 Task: Open Card Brand Reputation Monitoring in Board Vendor Management to Workspace Experiential Marketing and add a team member Softage.1@softage.net, a label Purple, a checklist Cafe Launch, an attachment from your google drive, a color Purple and finally, add a card description 'Plan and execute company team-building conference' and a comment 'Given the potential impact of this task on our company strategic goals, let us ensure that we approach it with a long-term perspective.'. Add a start date 'Jan 01, 1900' with a due date 'Jan 08, 1900'
Action: Mouse moved to (83, 370)
Screenshot: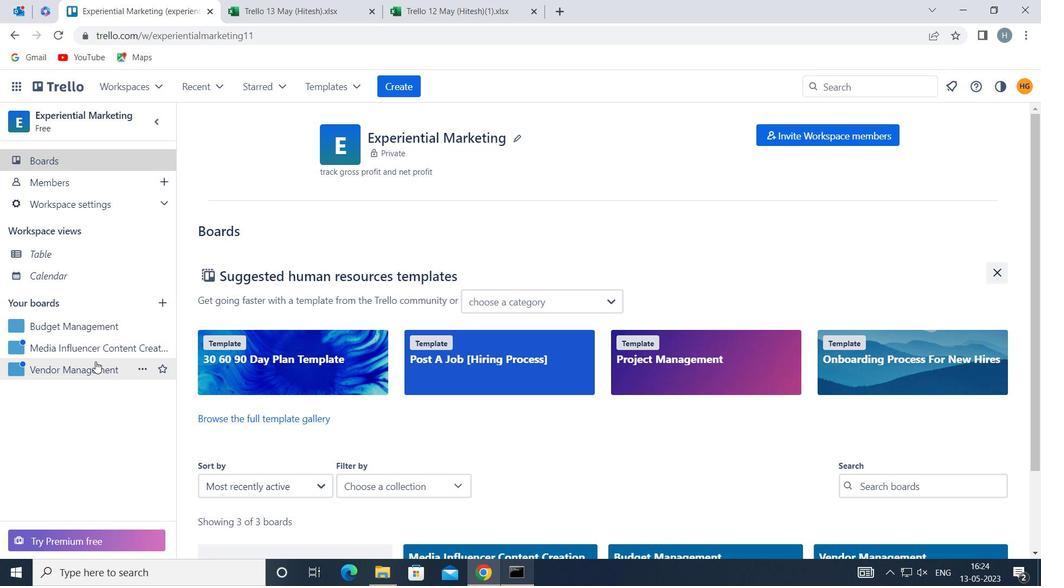 
Action: Mouse pressed left at (83, 370)
Screenshot: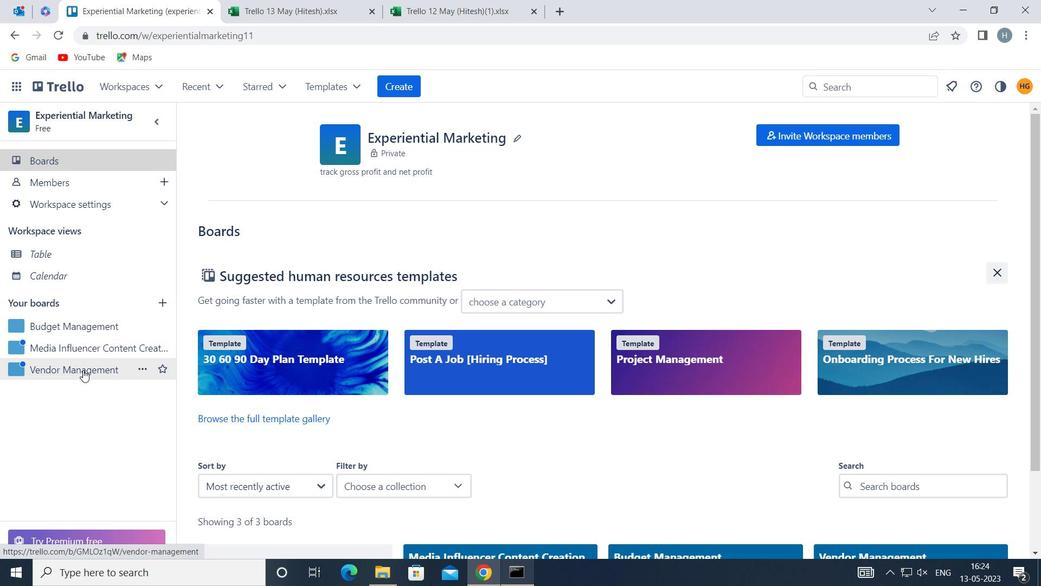 
Action: Mouse moved to (307, 196)
Screenshot: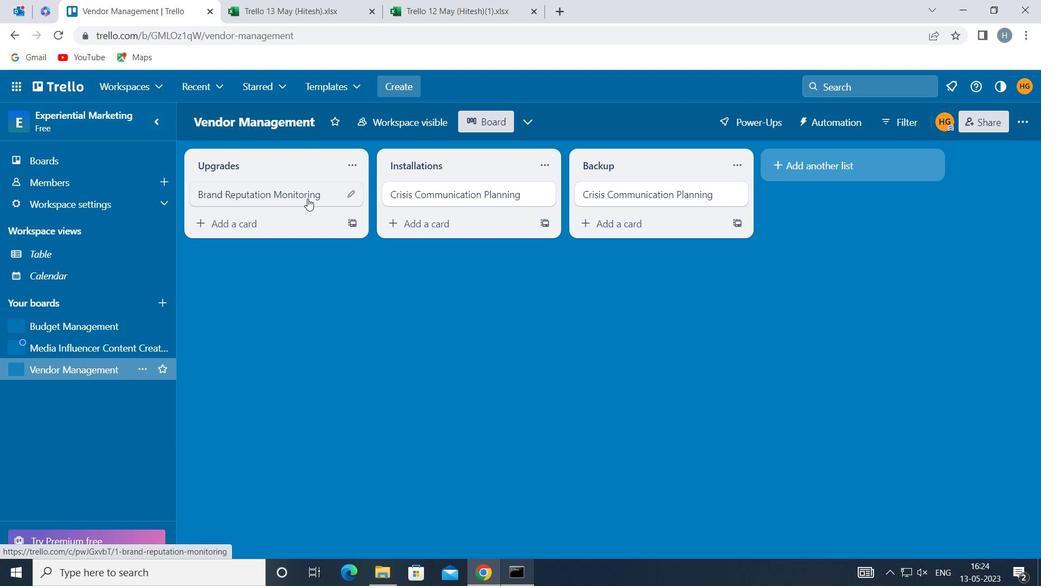 
Action: Mouse pressed left at (307, 196)
Screenshot: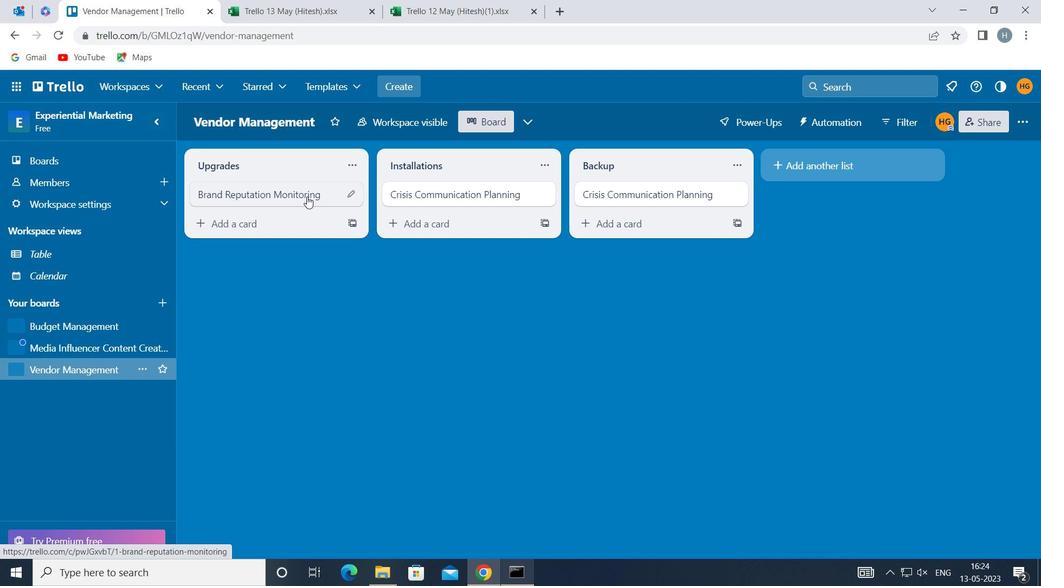 
Action: Mouse moved to (698, 192)
Screenshot: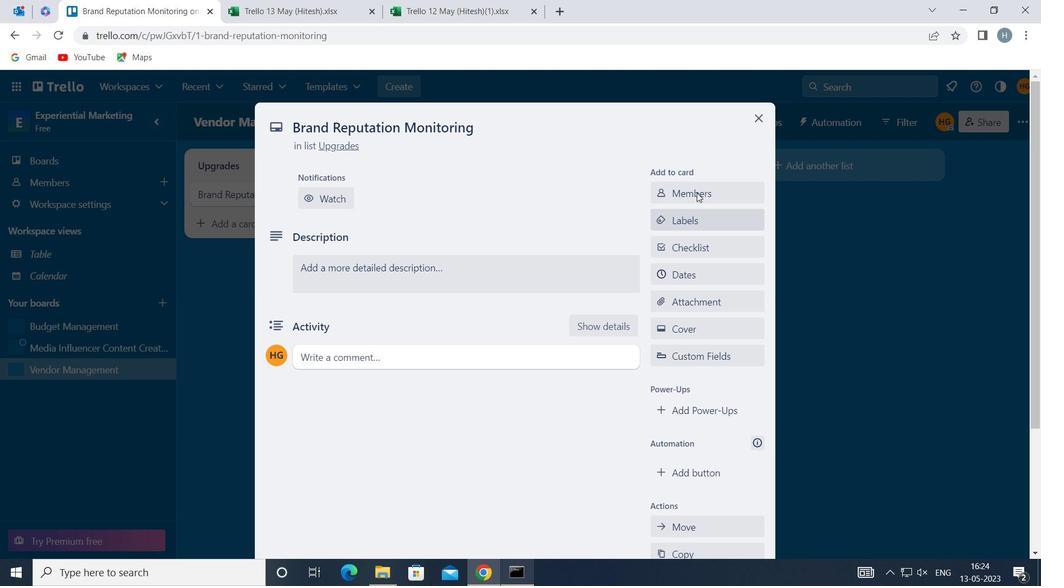 
Action: Mouse pressed left at (698, 192)
Screenshot: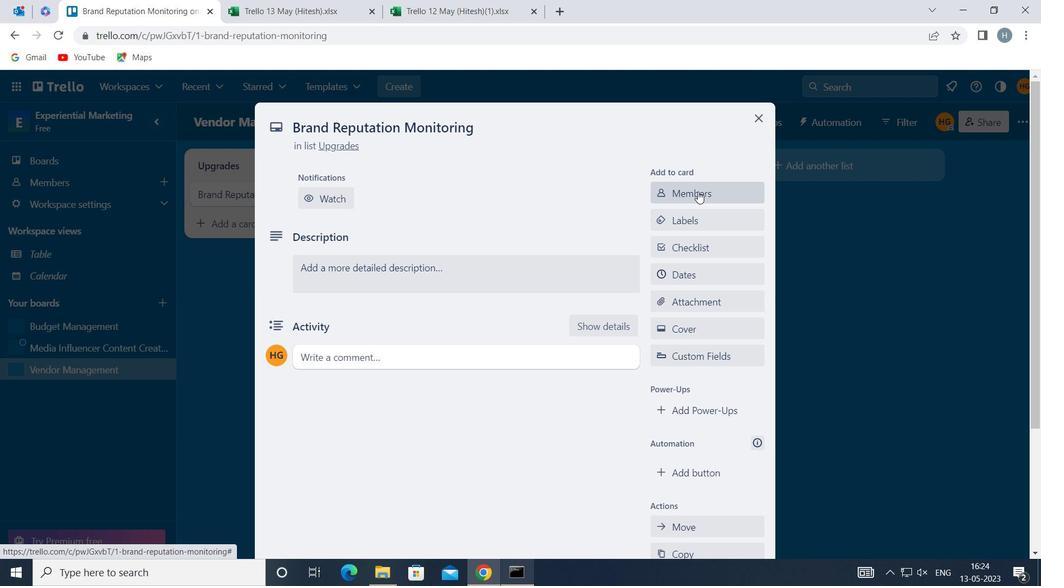 
Action: Key pressed softage
Screenshot: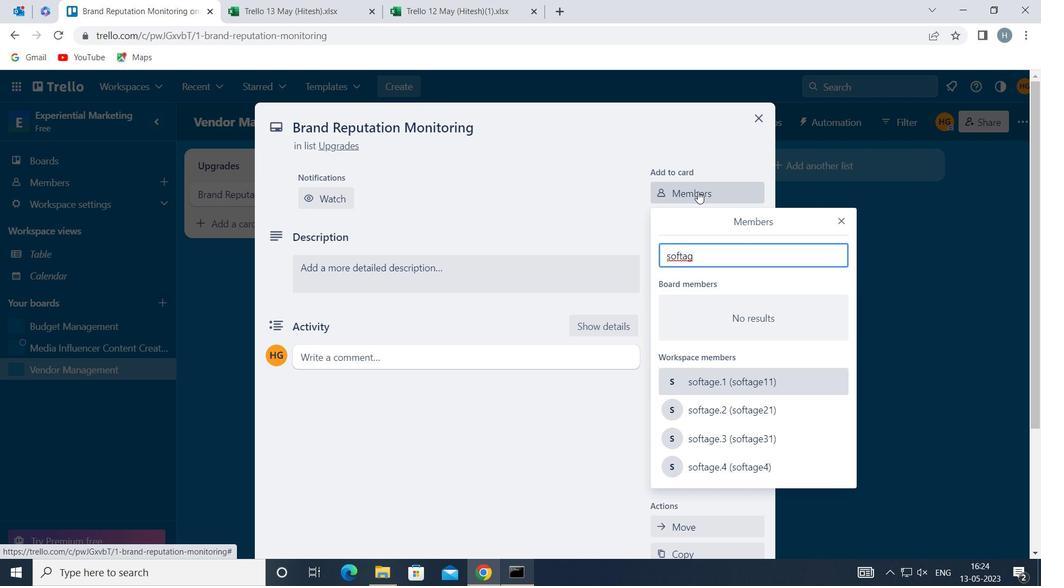 
Action: Mouse moved to (749, 372)
Screenshot: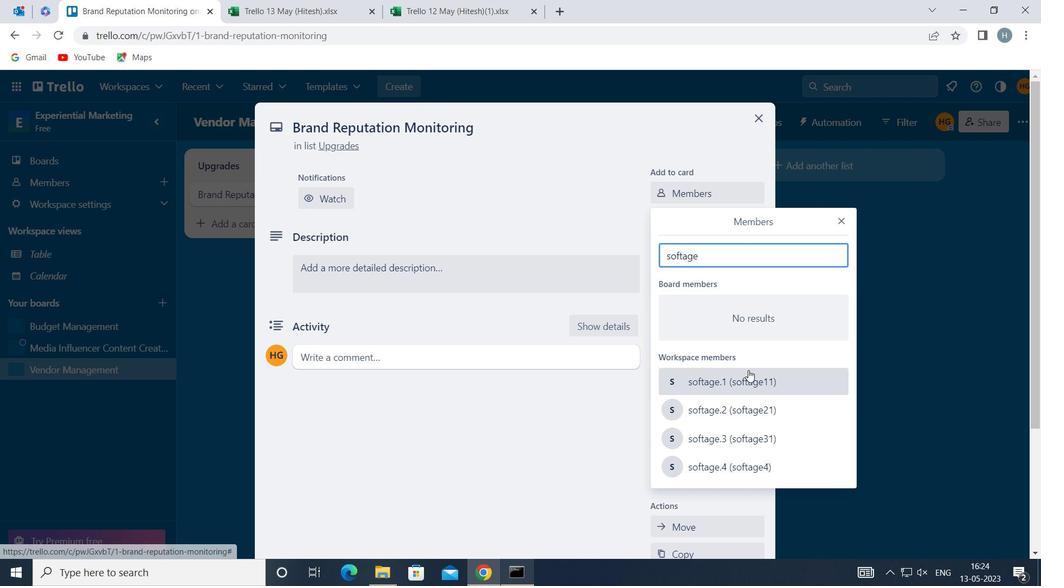 
Action: Mouse pressed left at (749, 372)
Screenshot: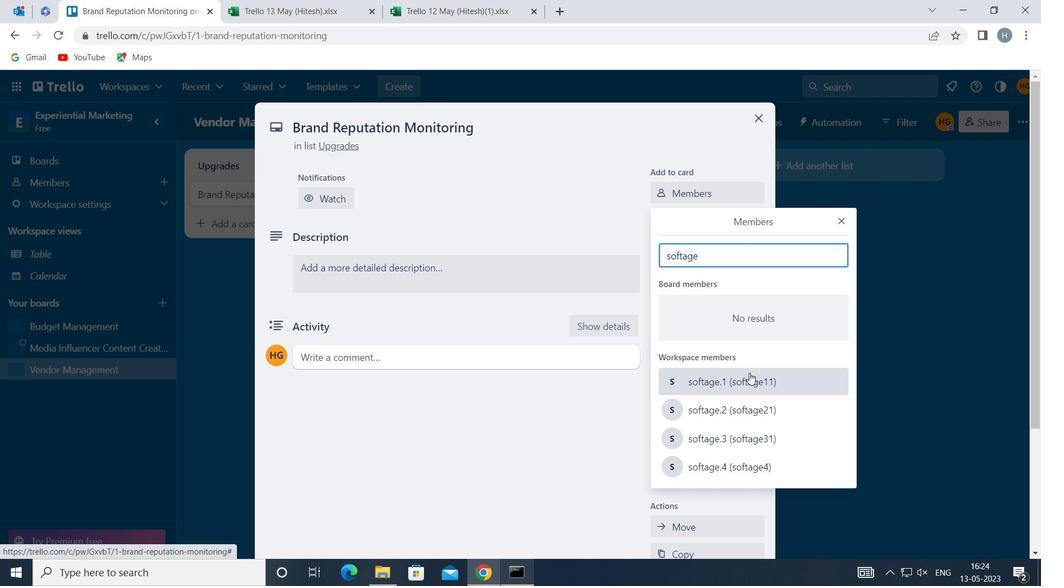 
Action: Mouse moved to (842, 214)
Screenshot: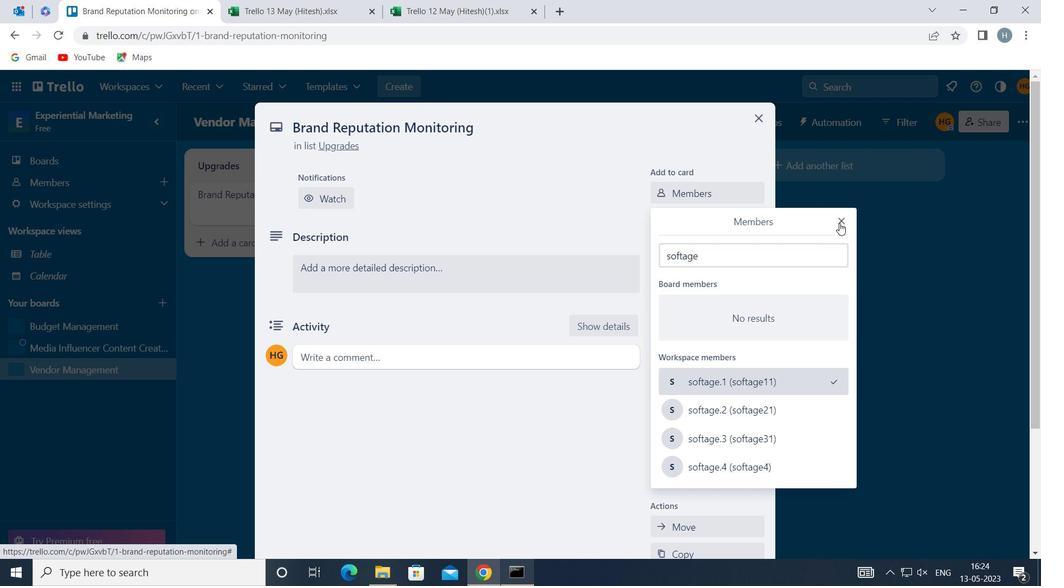 
Action: Mouse pressed left at (842, 214)
Screenshot: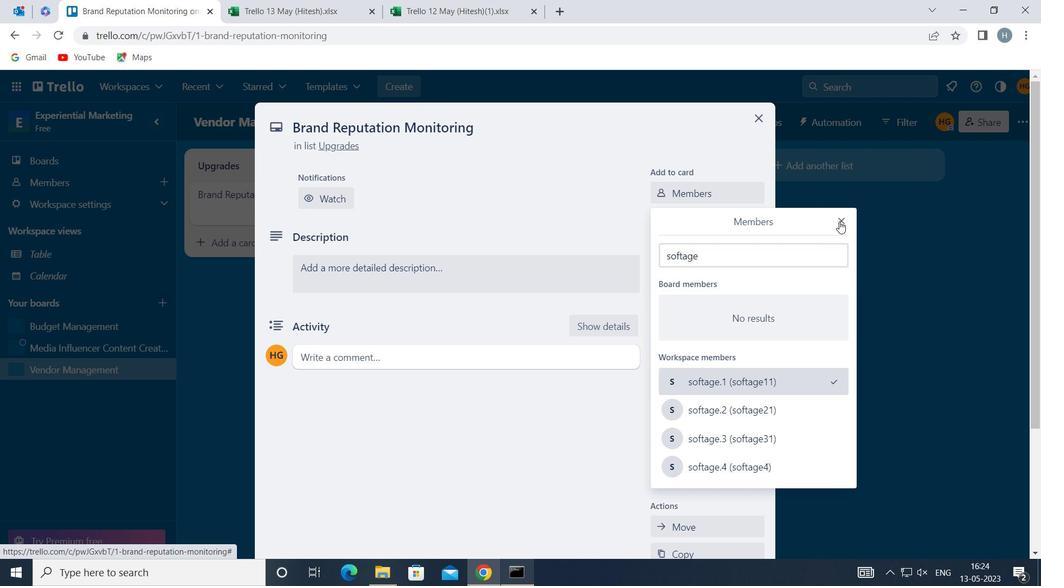 
Action: Mouse moved to (709, 264)
Screenshot: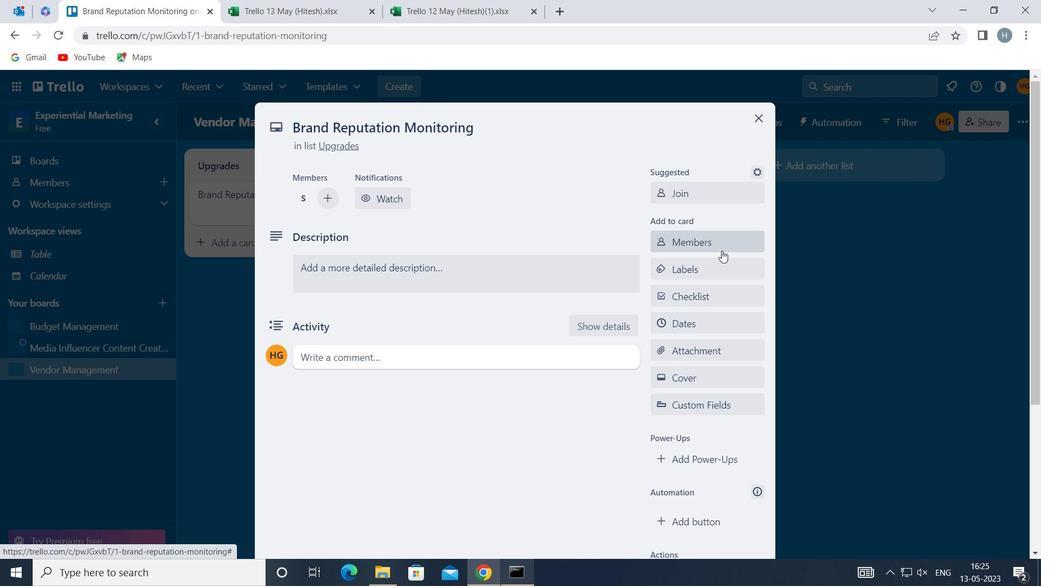 
Action: Mouse pressed left at (709, 264)
Screenshot: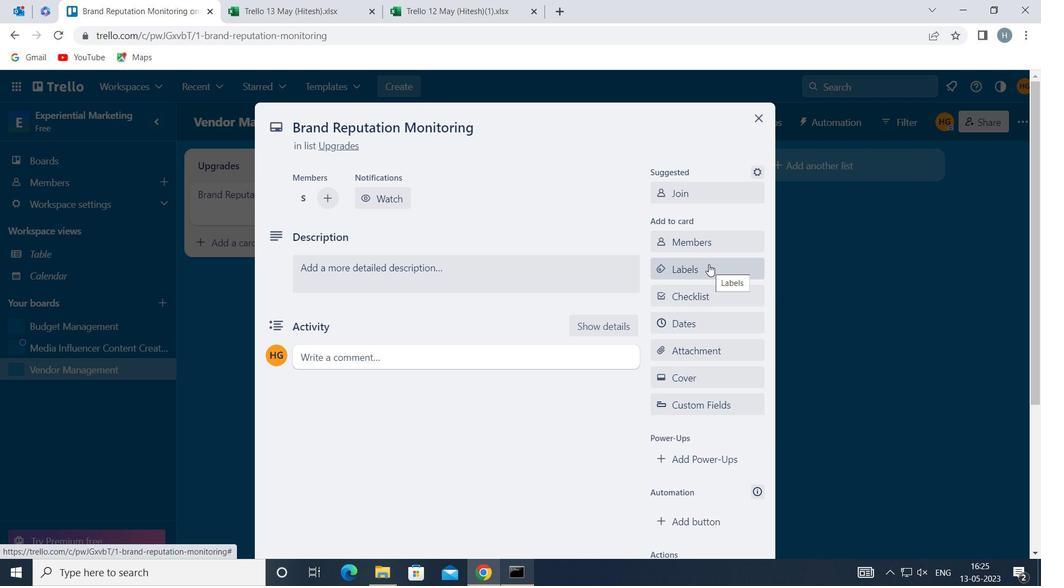 
Action: Mouse moved to (723, 295)
Screenshot: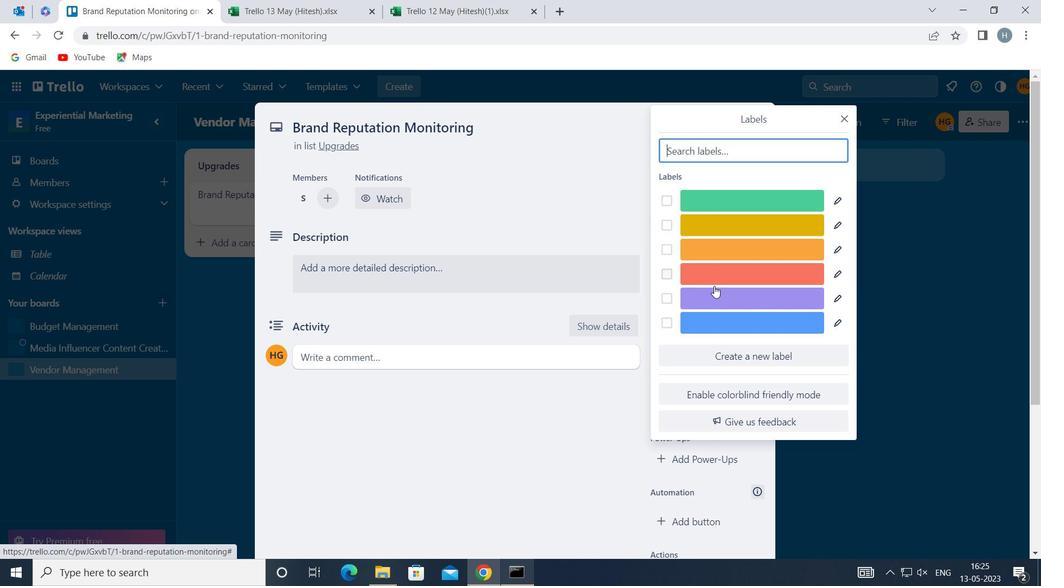 
Action: Mouse pressed left at (723, 295)
Screenshot: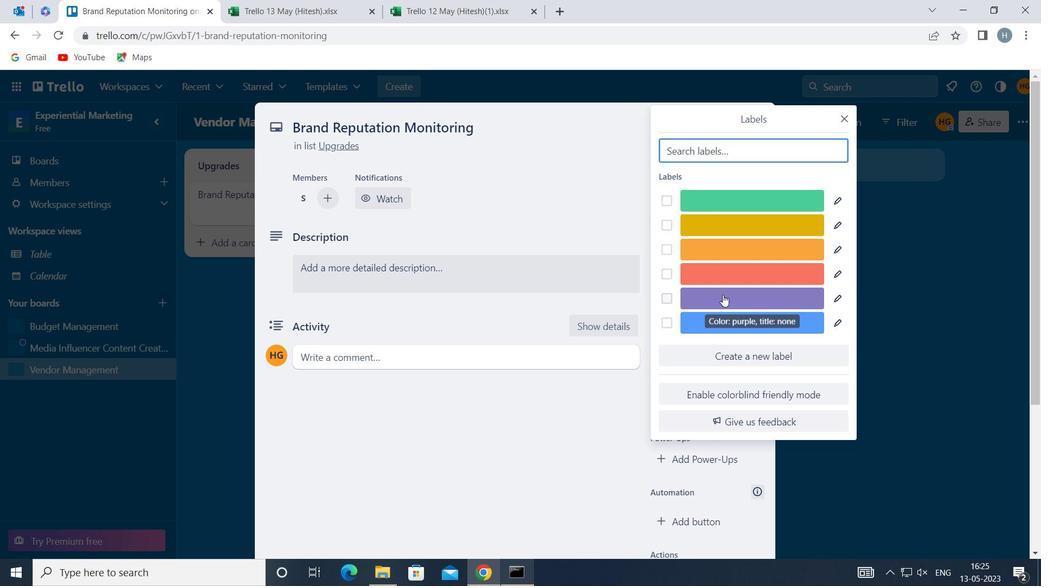 
Action: Mouse moved to (842, 117)
Screenshot: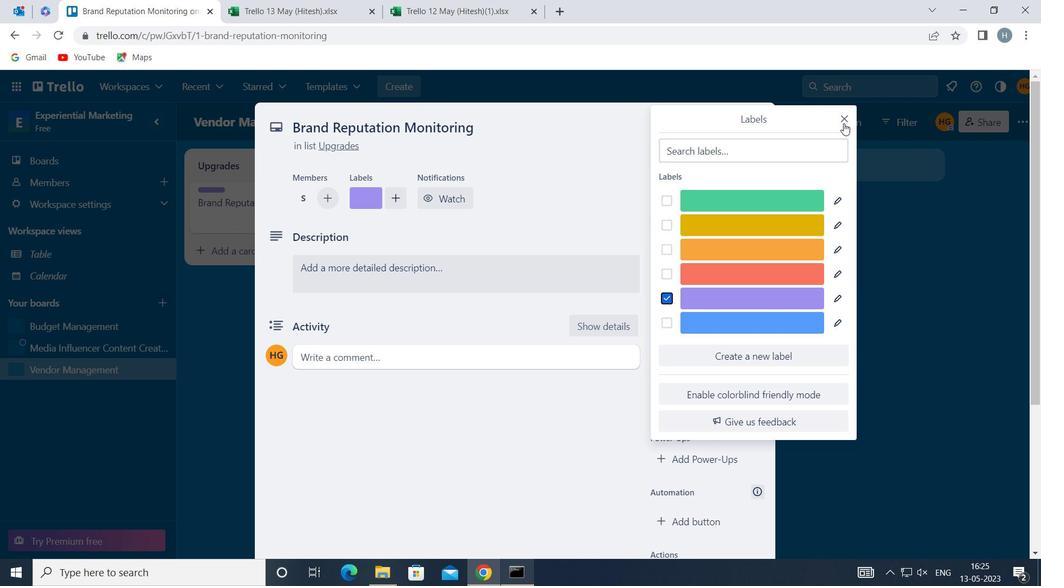 
Action: Mouse pressed left at (842, 117)
Screenshot: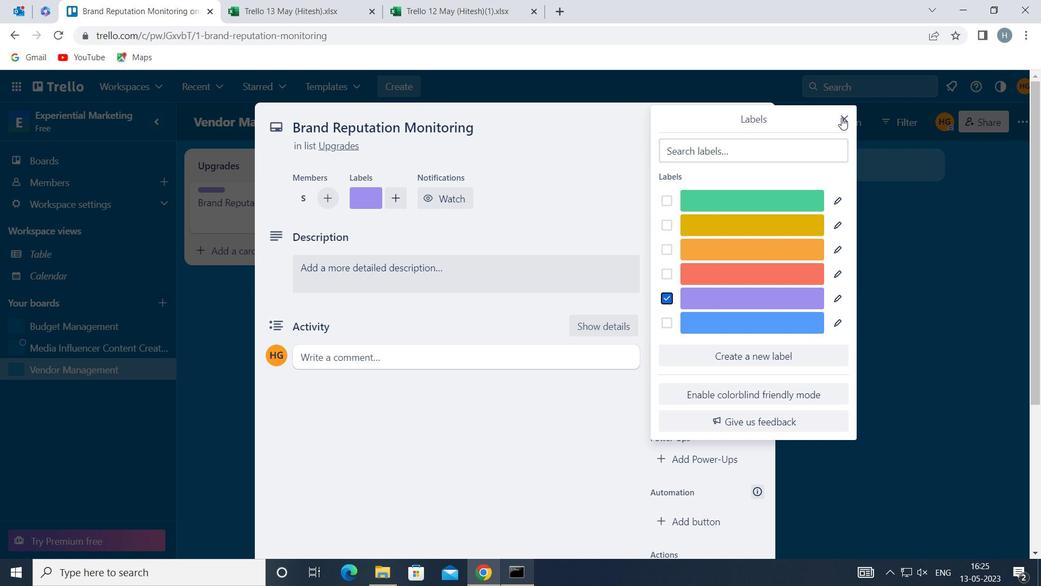 
Action: Mouse moved to (710, 293)
Screenshot: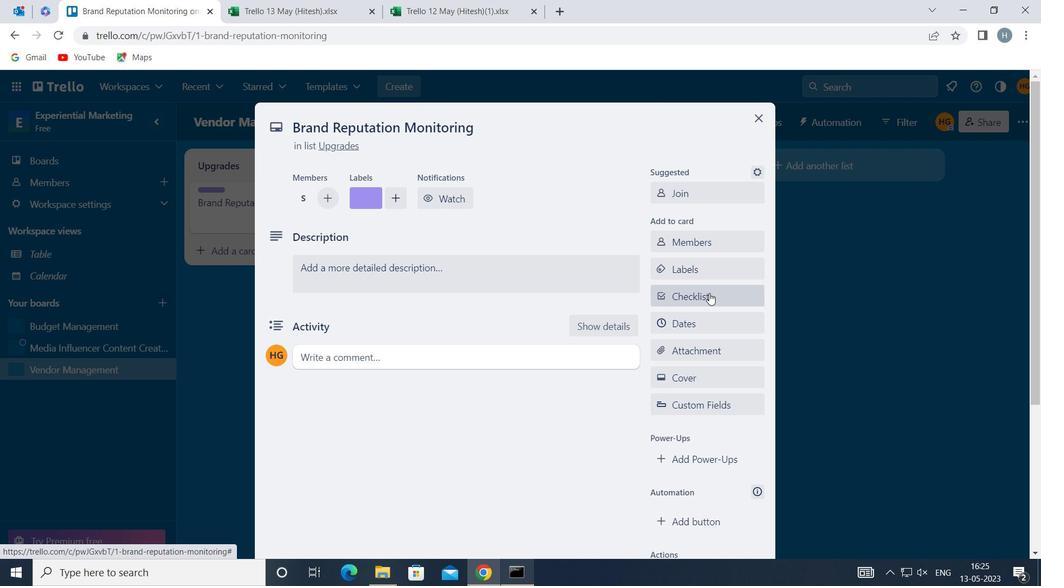 
Action: Mouse pressed left at (710, 293)
Screenshot: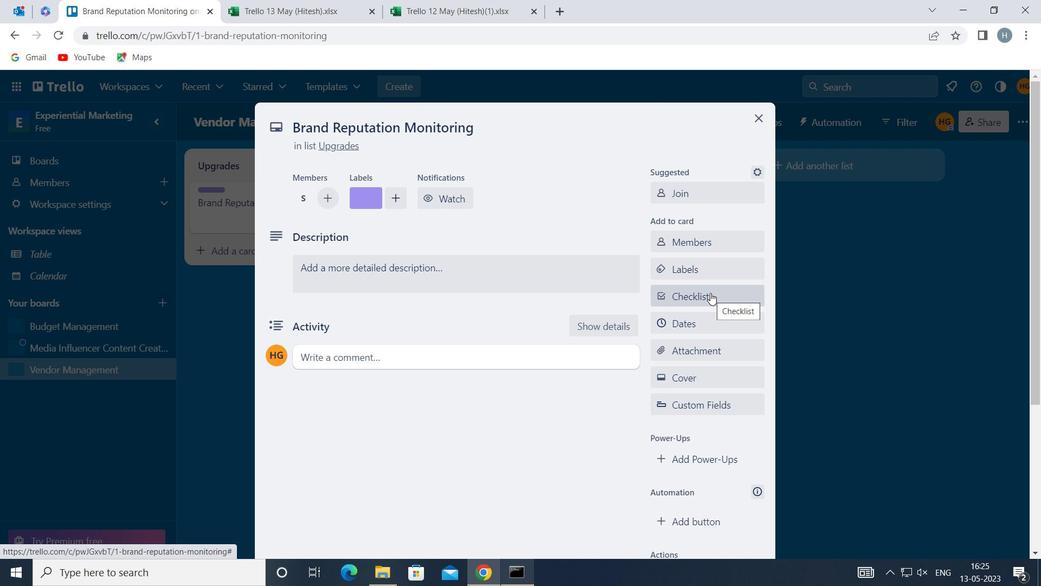
Action: Mouse moved to (710, 293)
Screenshot: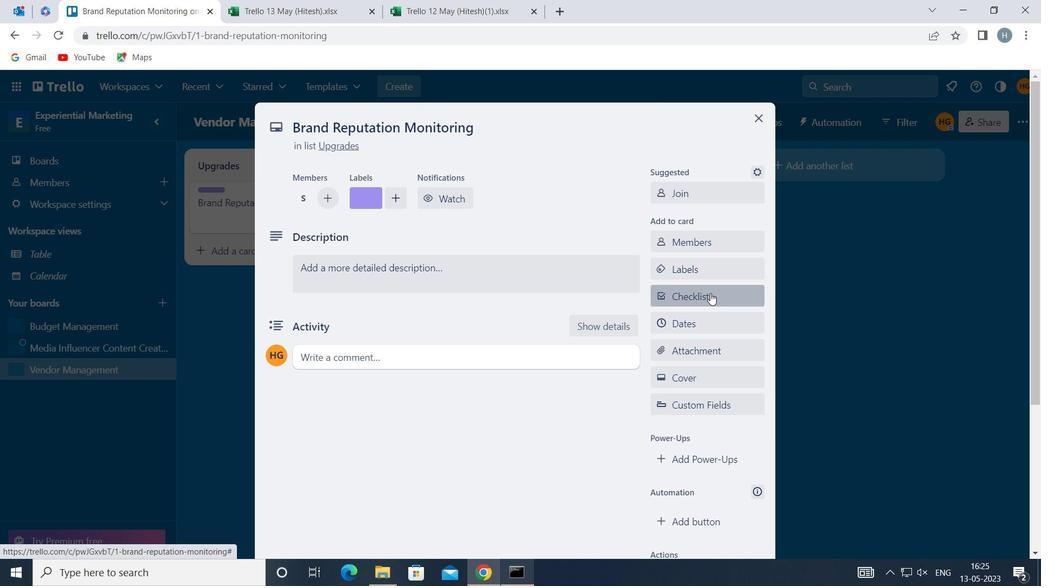 
Action: Key pressed <Key.shift>CAFE<Key.space><Key.shift>LAUNCH
Screenshot: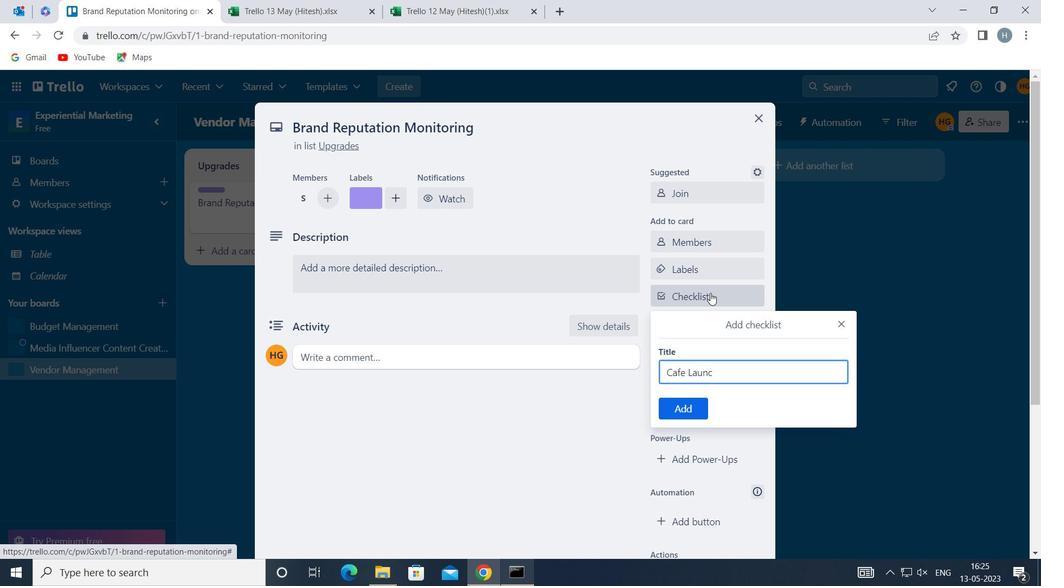 
Action: Mouse moved to (698, 404)
Screenshot: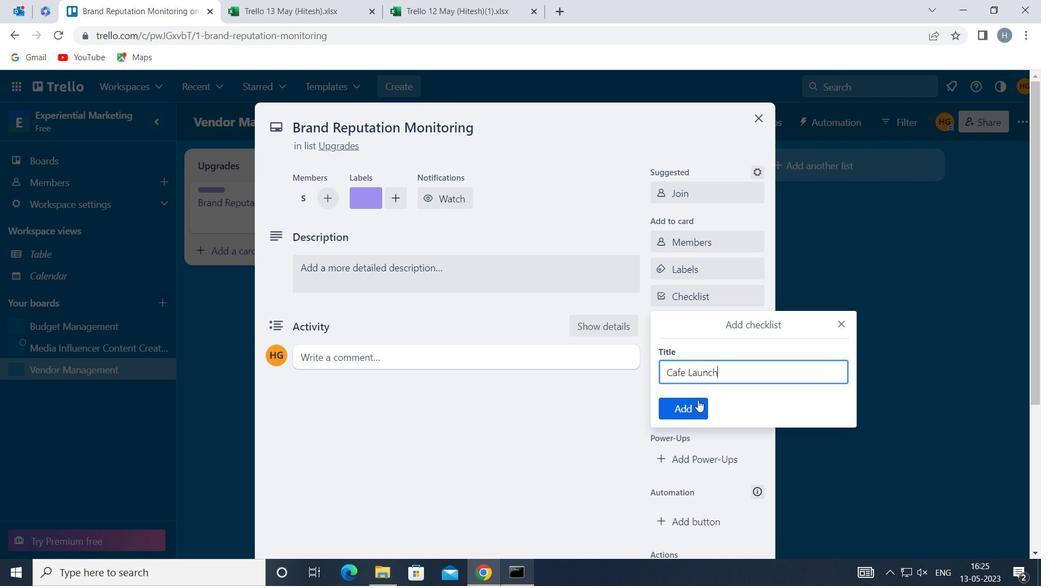 
Action: Mouse pressed left at (698, 404)
Screenshot: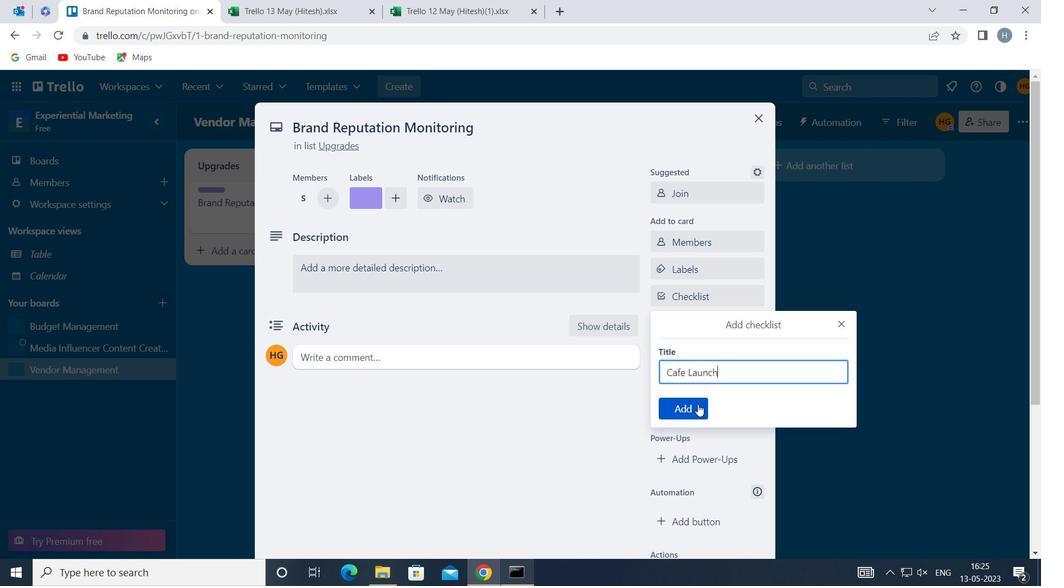 
Action: Mouse moved to (718, 343)
Screenshot: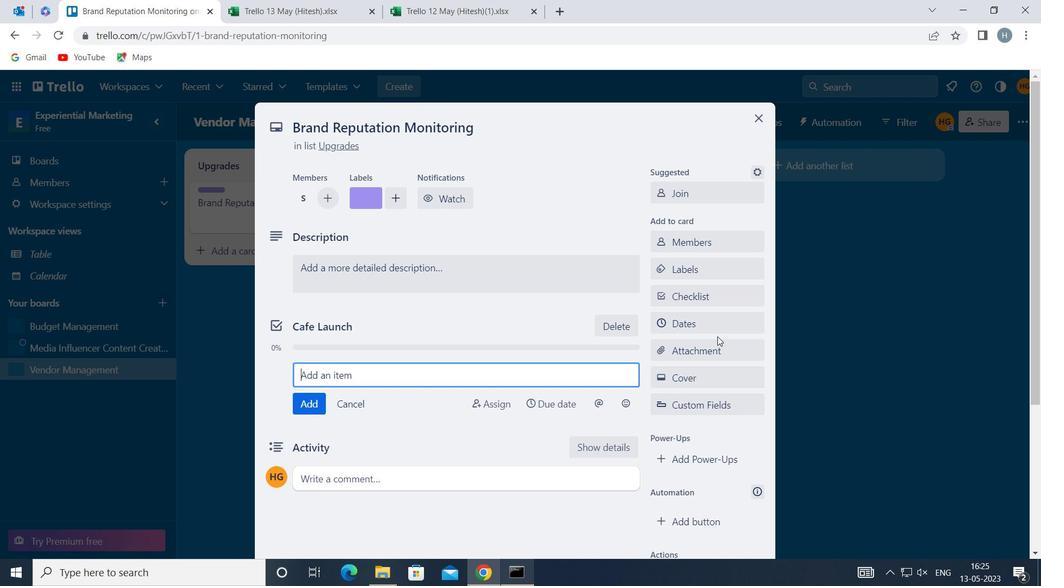 
Action: Mouse pressed left at (718, 343)
Screenshot: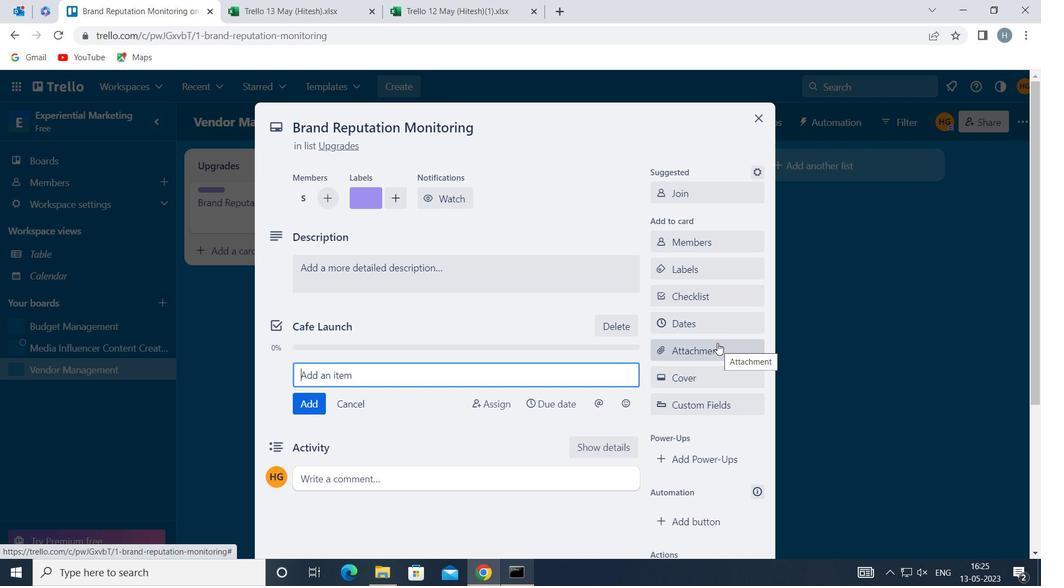 
Action: Mouse moved to (721, 190)
Screenshot: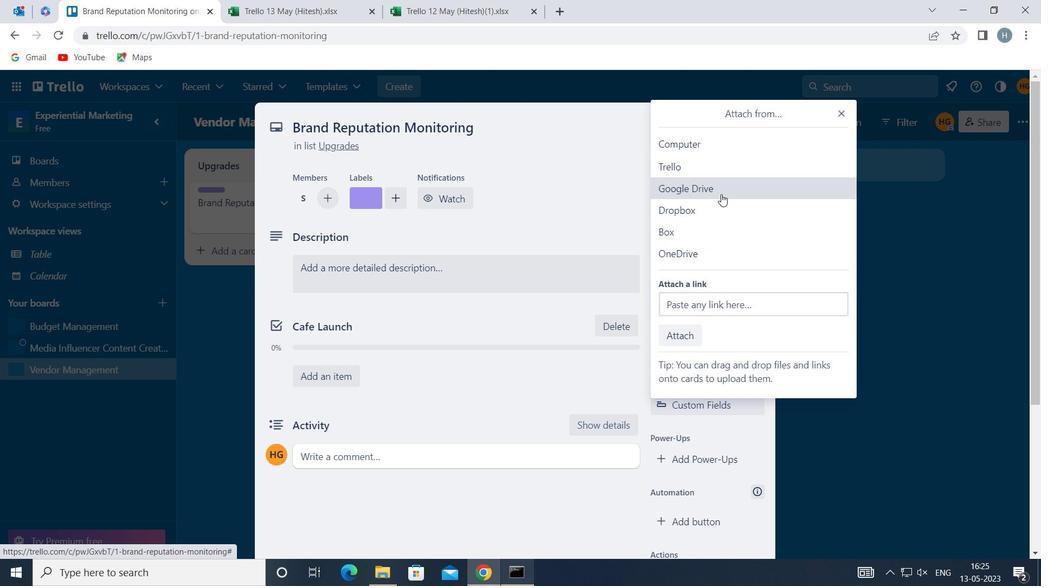 
Action: Mouse pressed left at (721, 190)
Screenshot: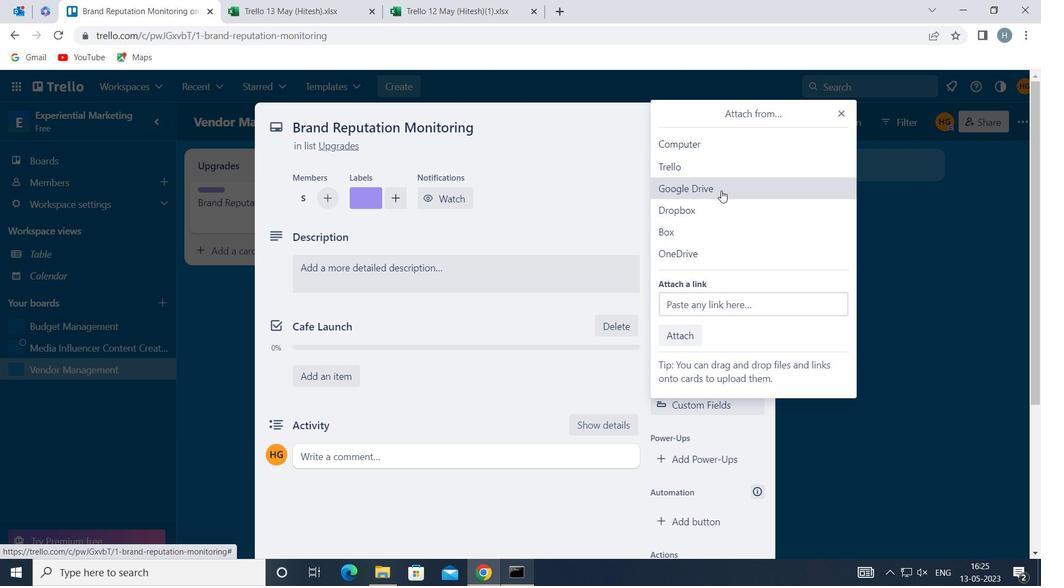 
Action: Mouse moved to (289, 307)
Screenshot: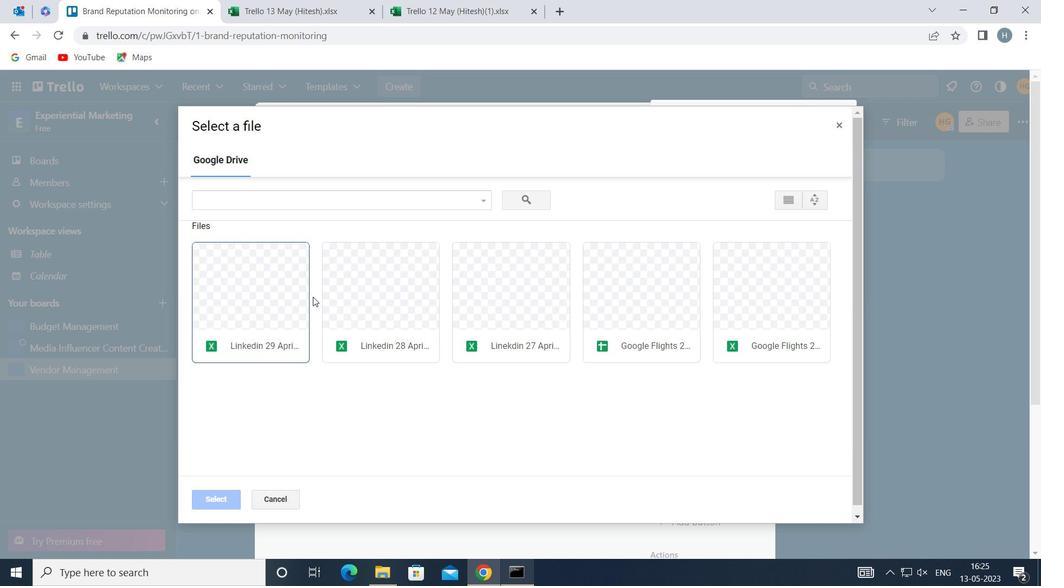 
Action: Mouse pressed left at (289, 307)
Screenshot: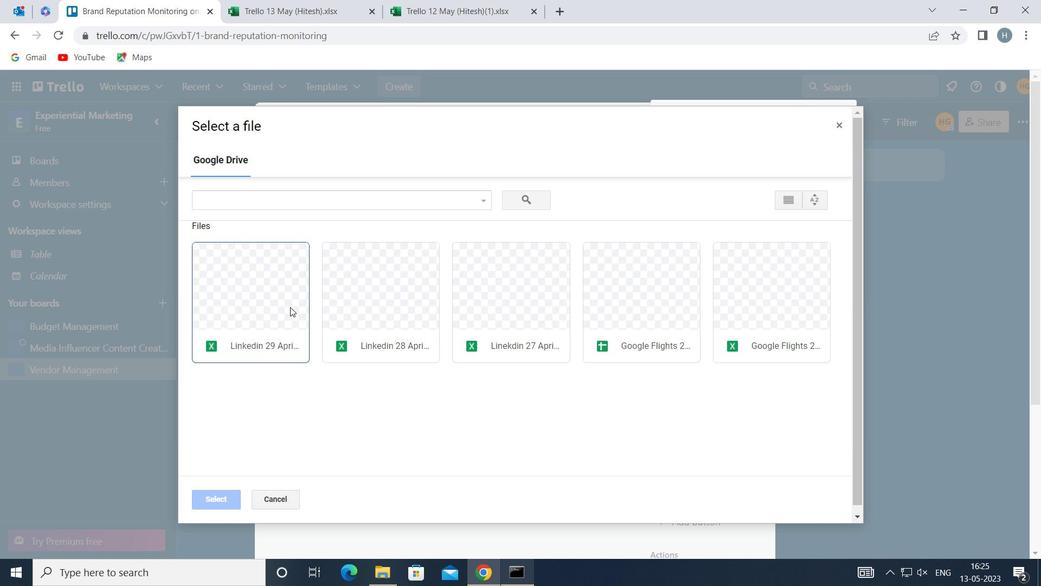 
Action: Mouse moved to (219, 494)
Screenshot: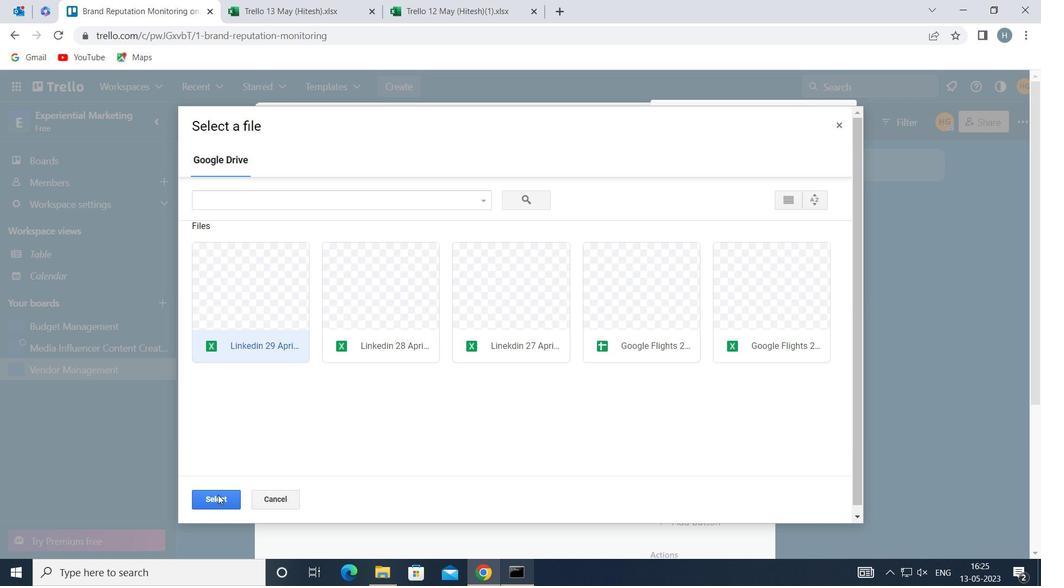 
Action: Mouse pressed left at (219, 494)
Screenshot: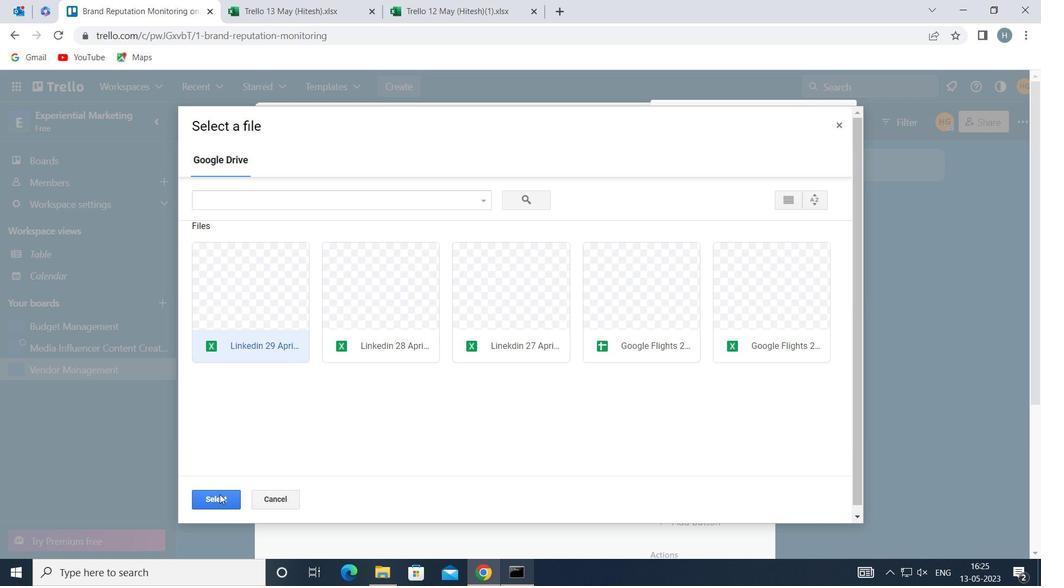 
Action: Mouse moved to (725, 376)
Screenshot: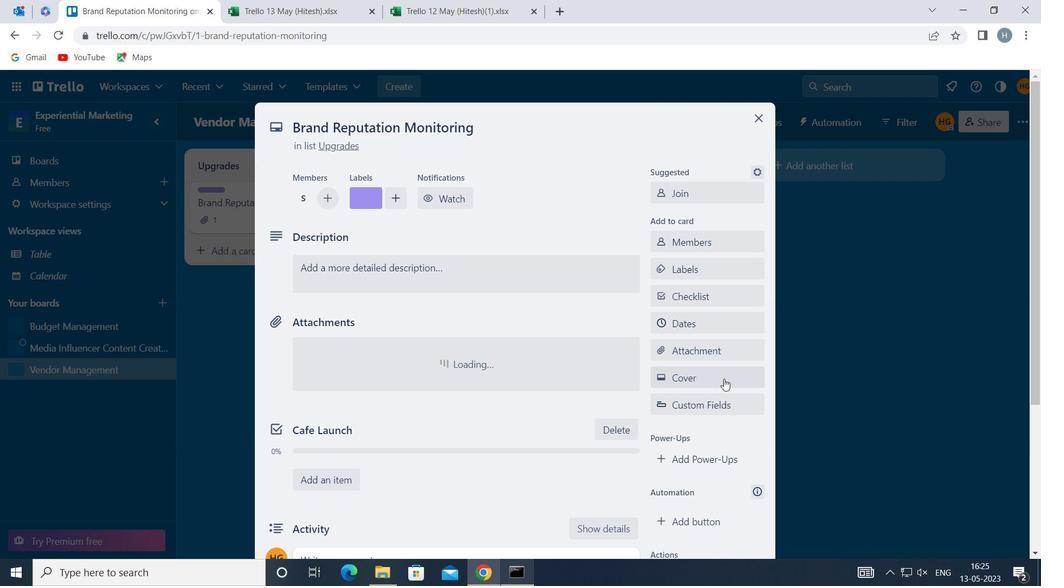 
Action: Mouse pressed left at (725, 376)
Screenshot: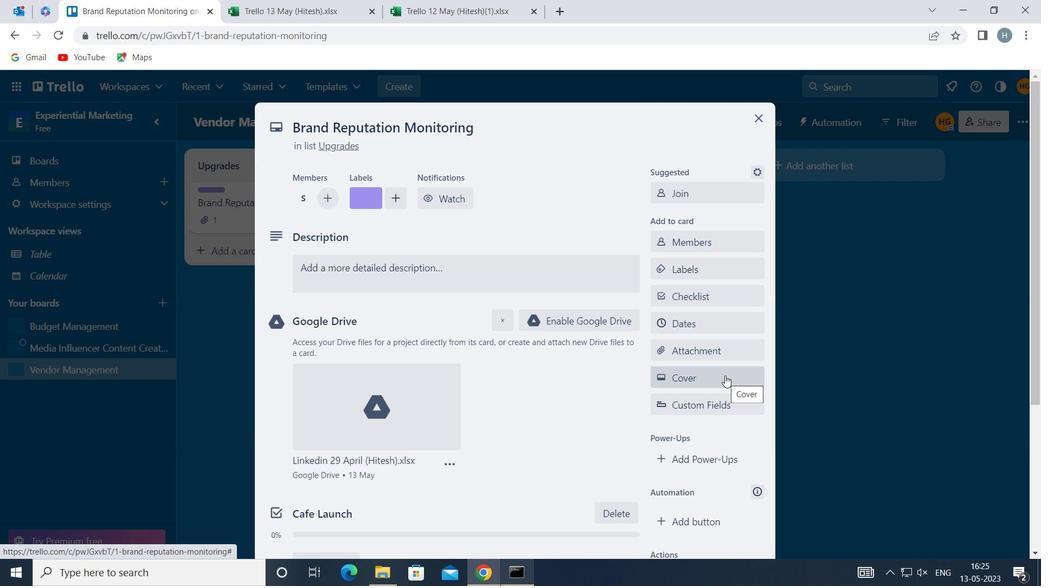 
Action: Mouse moved to (838, 289)
Screenshot: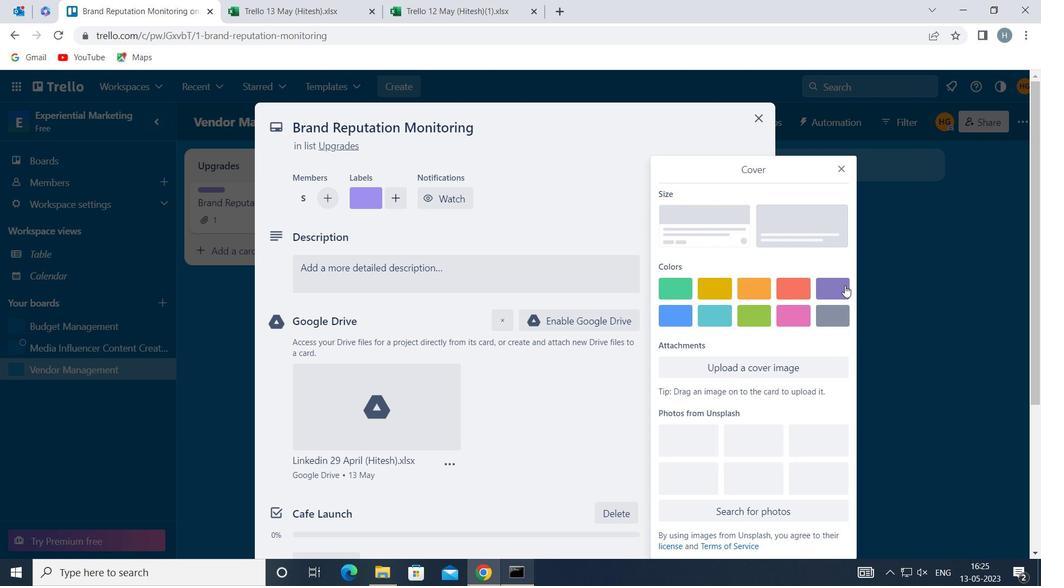 
Action: Mouse pressed left at (838, 289)
Screenshot: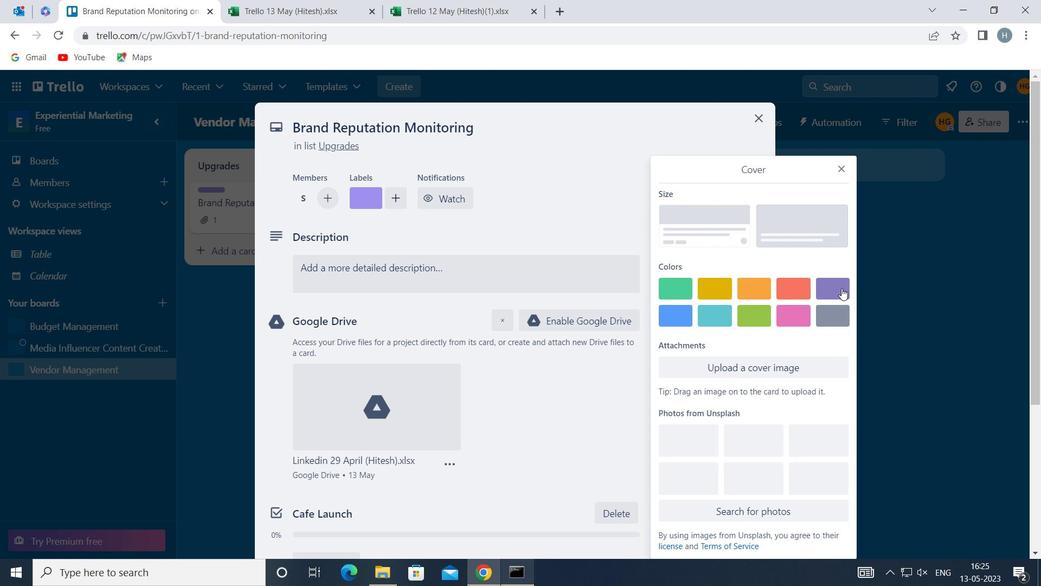 
Action: Mouse moved to (845, 141)
Screenshot: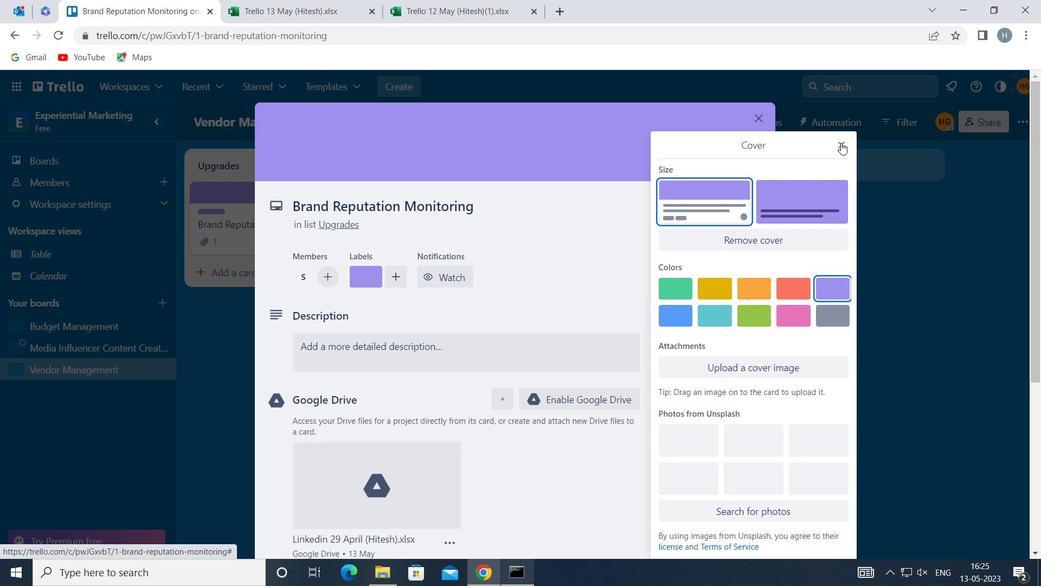 
Action: Mouse pressed left at (845, 141)
Screenshot: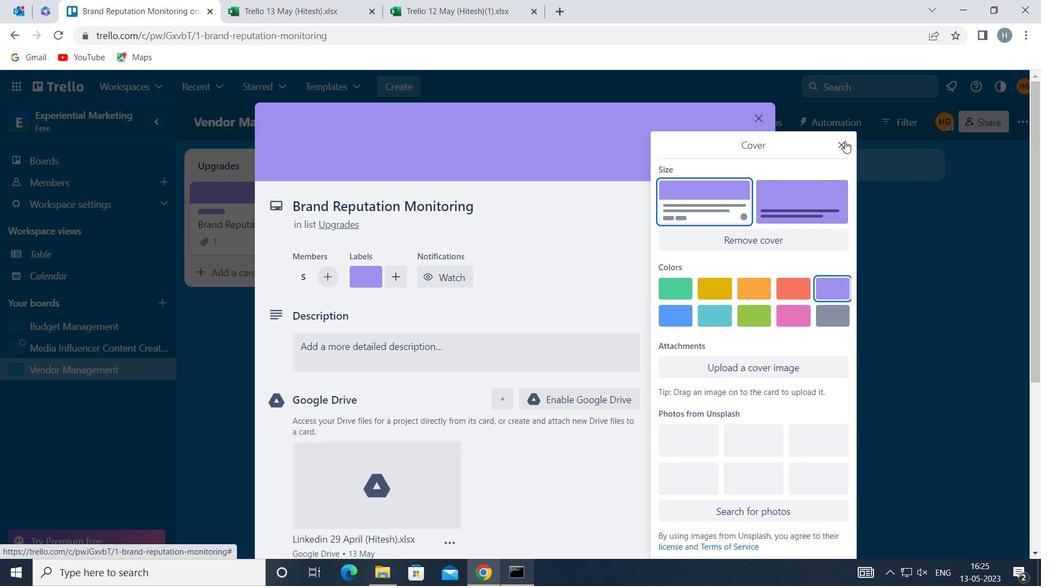 
Action: Mouse moved to (510, 344)
Screenshot: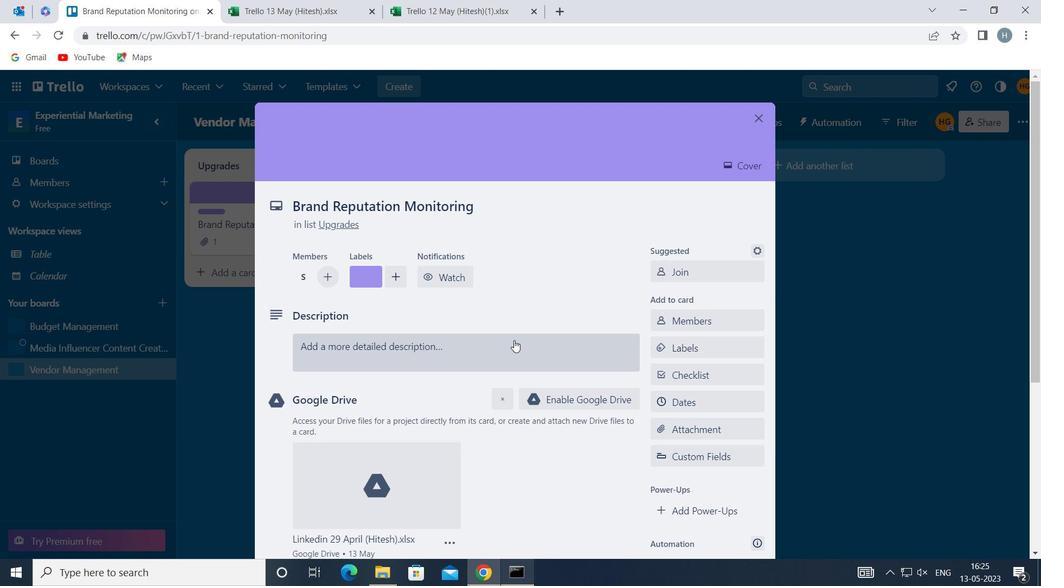 
Action: Mouse pressed left at (510, 344)
Screenshot: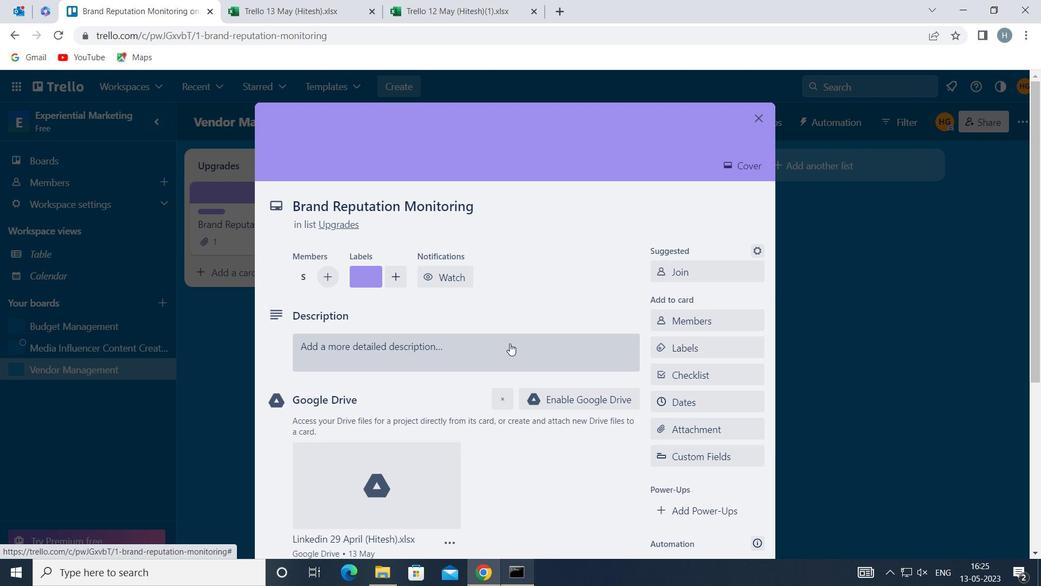 
Action: Mouse moved to (509, 344)
Screenshot: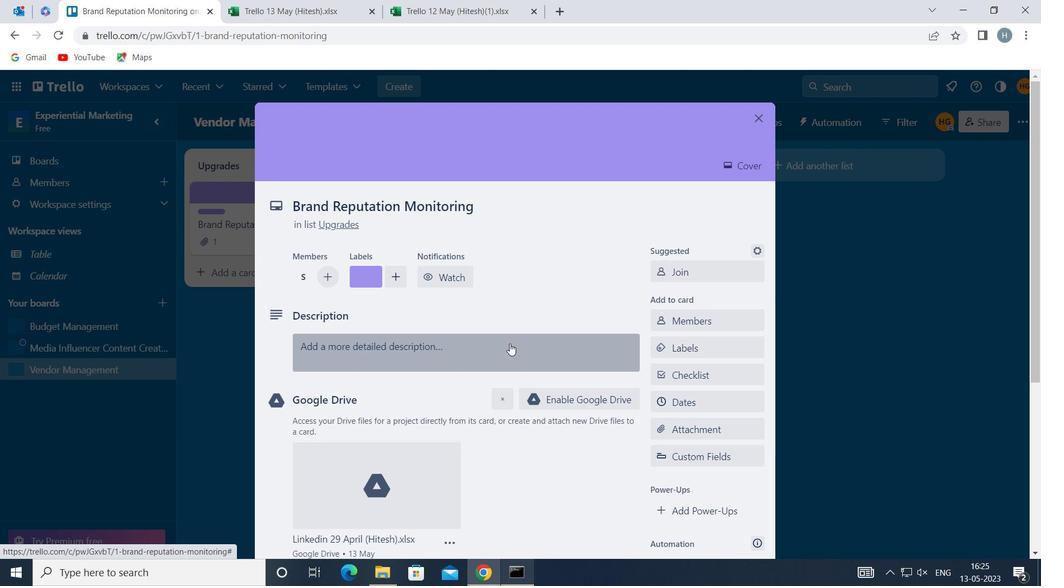 
Action: Key pressed <Key.shift>PLAN<Key.space>AND<Key.space>EXECUTE<Key.space>COMP
Screenshot: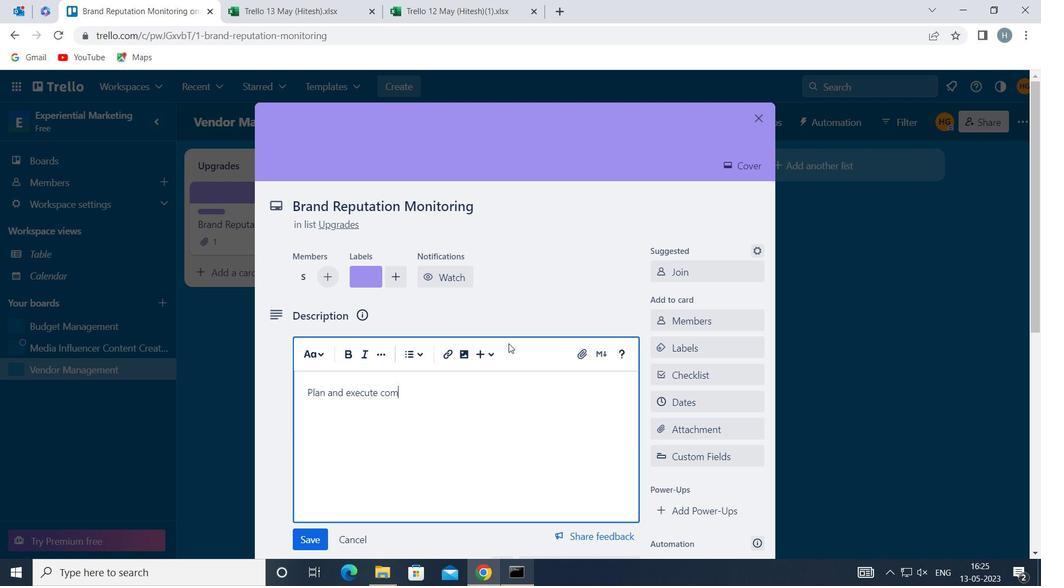
Action: Mouse moved to (508, 345)
Screenshot: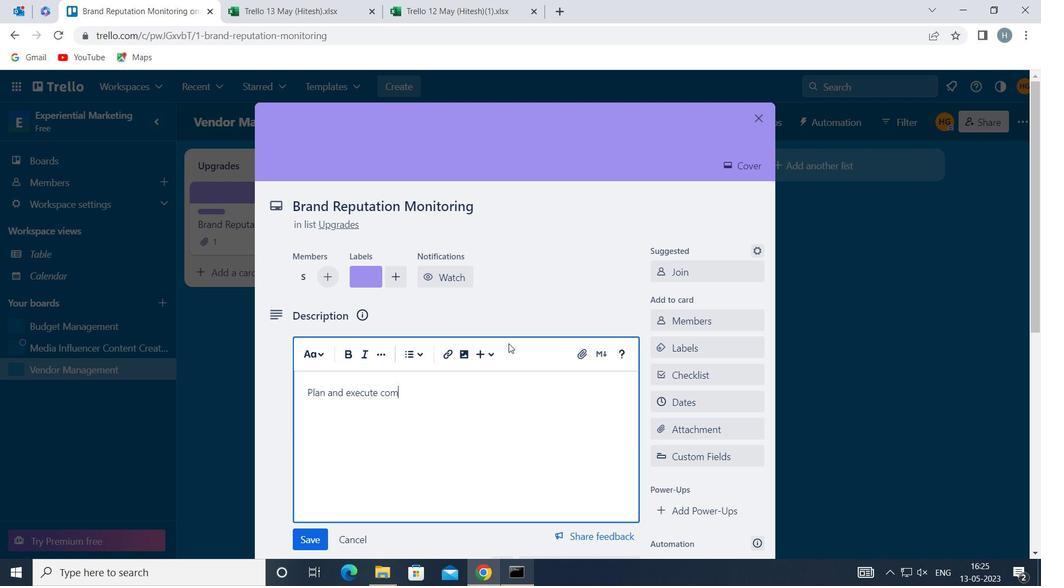 
Action: Key pressed ANY<Key.space>TEAM-BUILDING<Key.space>CONFERENCE<Key.space>
Screenshot: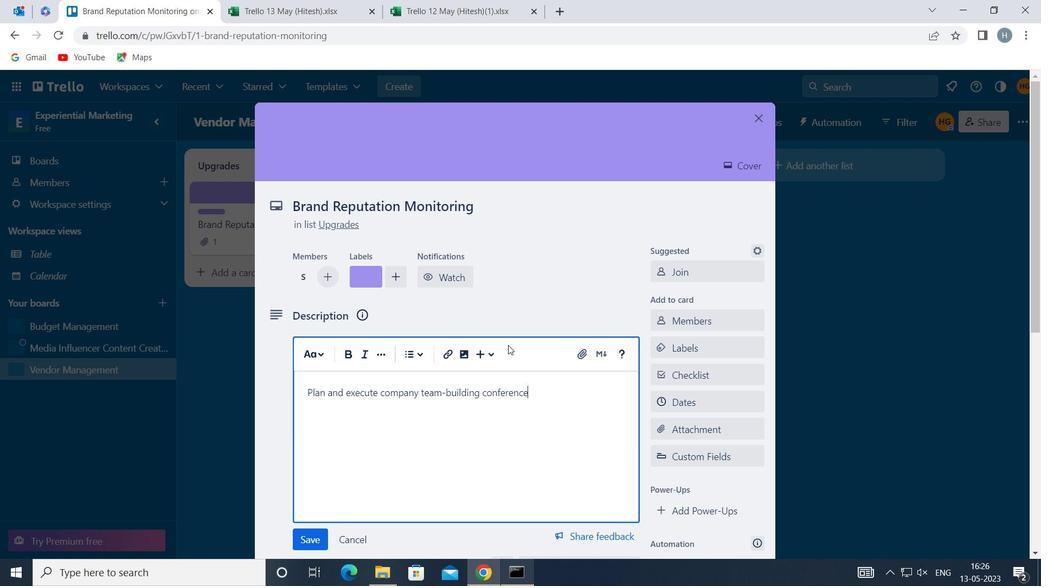 
Action: Mouse moved to (304, 535)
Screenshot: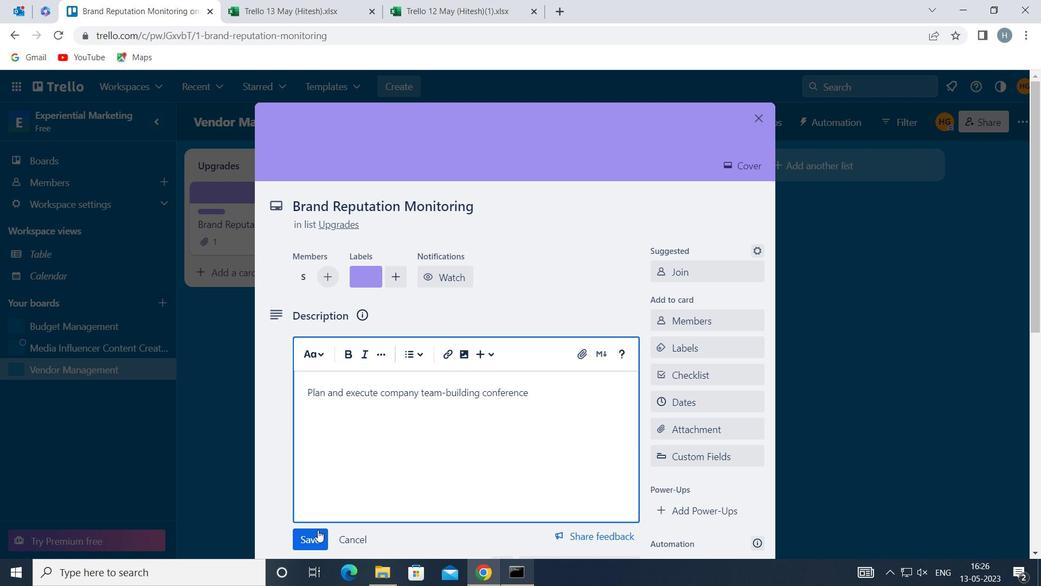 
Action: Mouse pressed left at (304, 535)
Screenshot: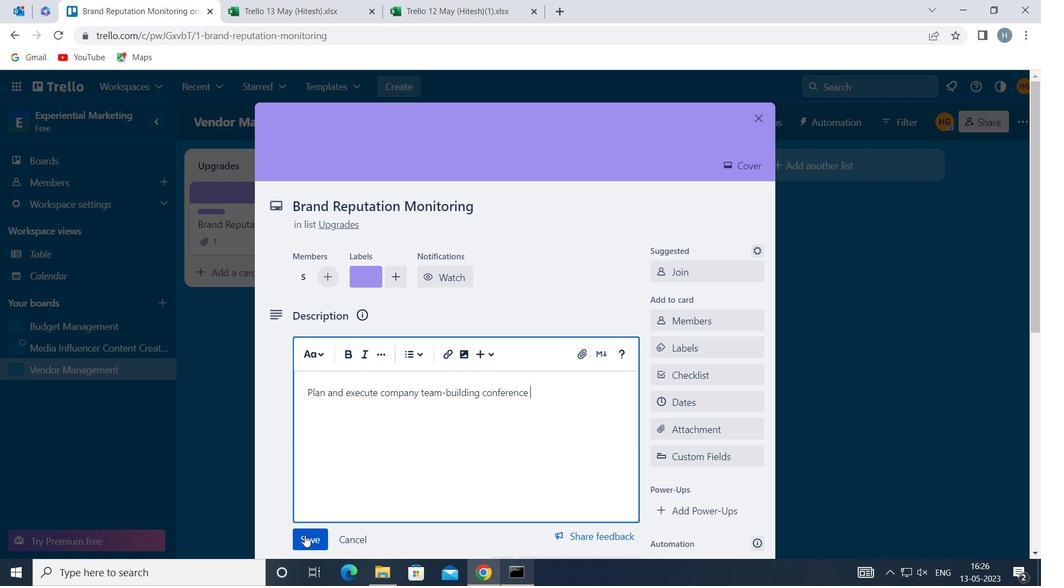 
Action: Mouse moved to (497, 409)
Screenshot: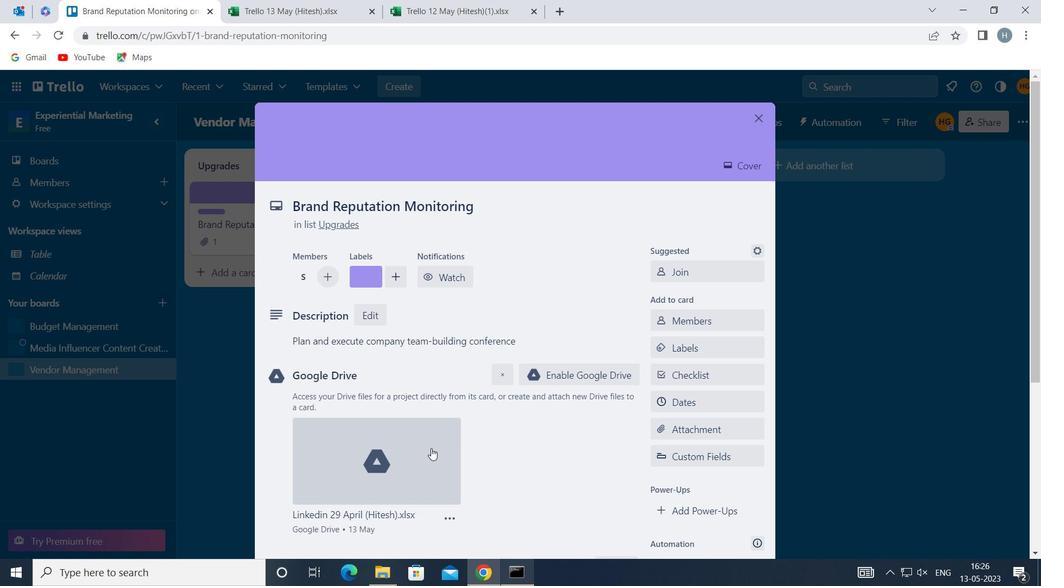 
Action: Mouse scrolled (497, 408) with delta (0, 0)
Screenshot: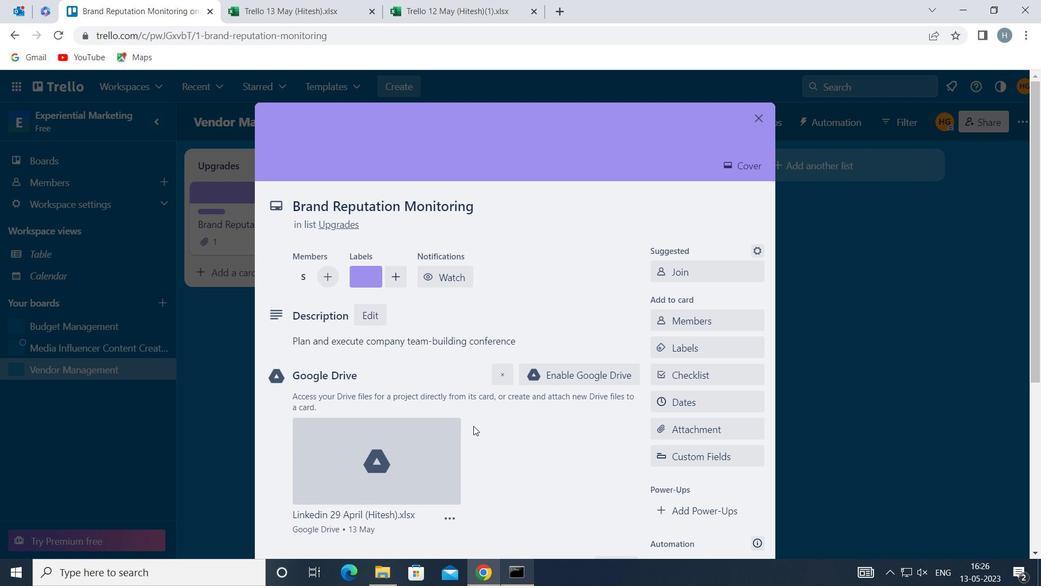
Action: Mouse scrolled (497, 408) with delta (0, 0)
Screenshot: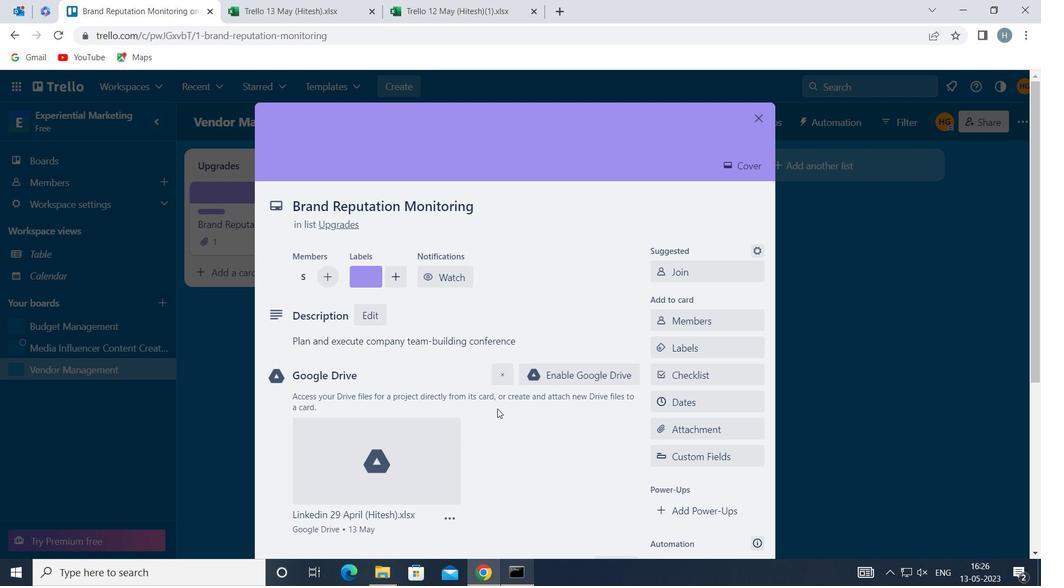
Action: Mouse moved to (498, 408)
Screenshot: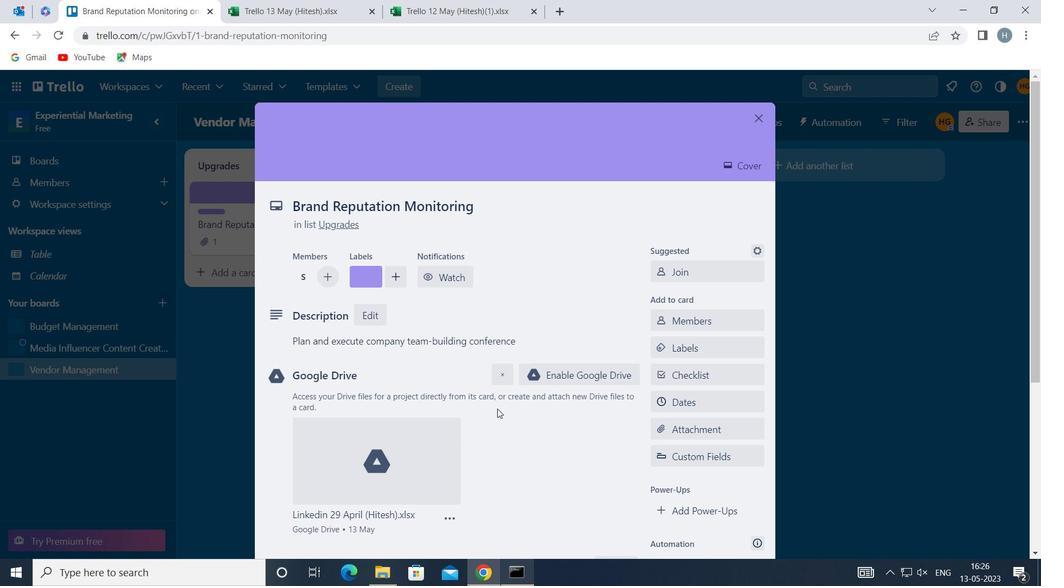 
Action: Mouse scrolled (498, 408) with delta (0, 0)
Screenshot: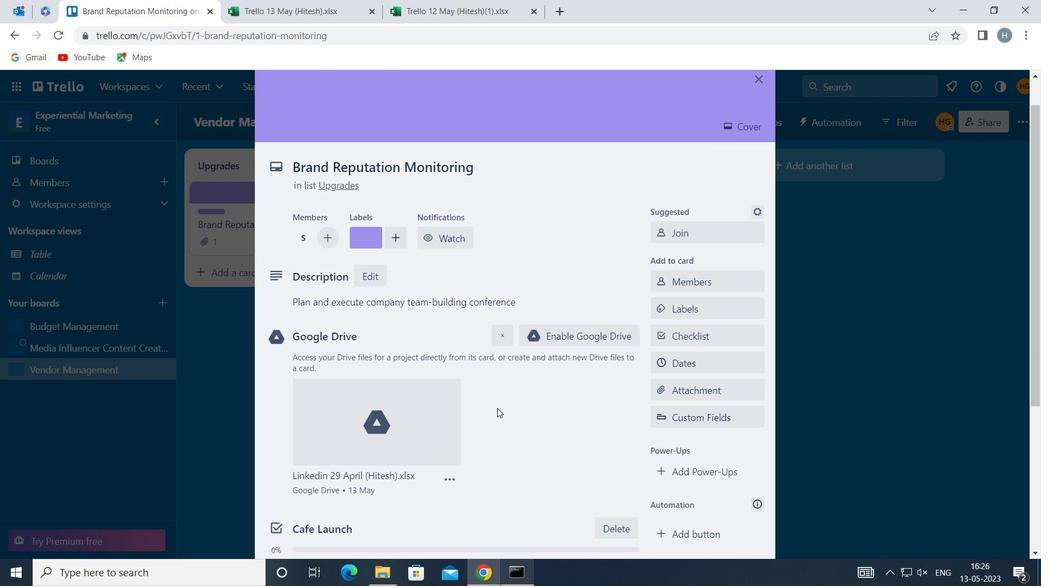 
Action: Mouse scrolled (498, 408) with delta (0, 0)
Screenshot: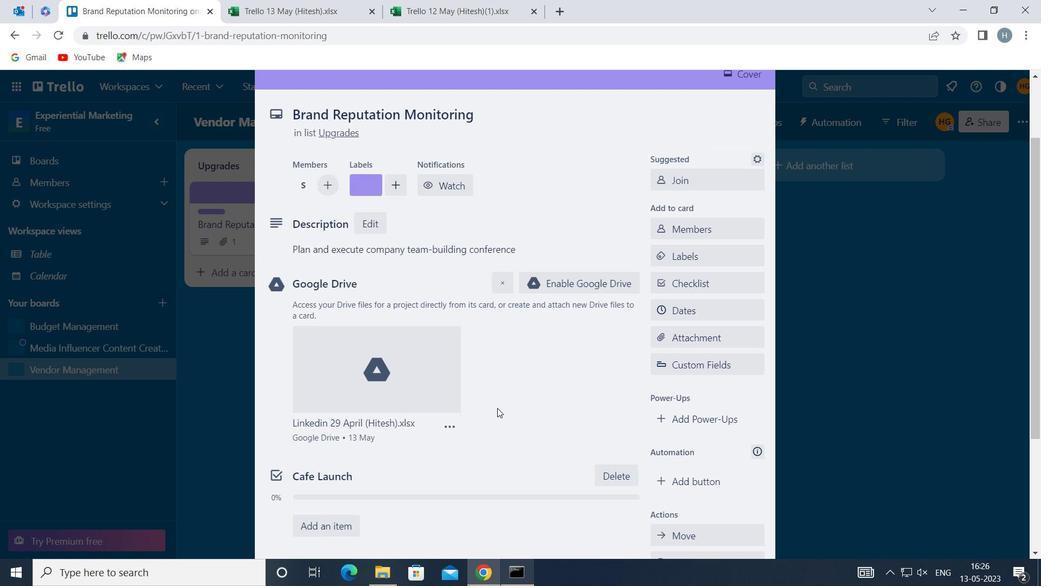 
Action: Mouse moved to (493, 428)
Screenshot: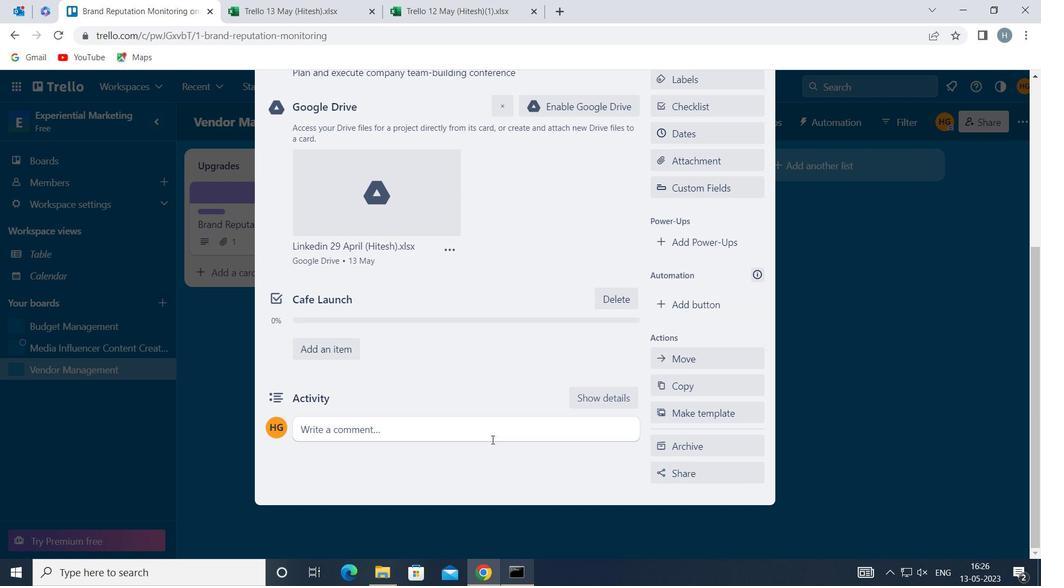 
Action: Mouse pressed left at (493, 428)
Screenshot: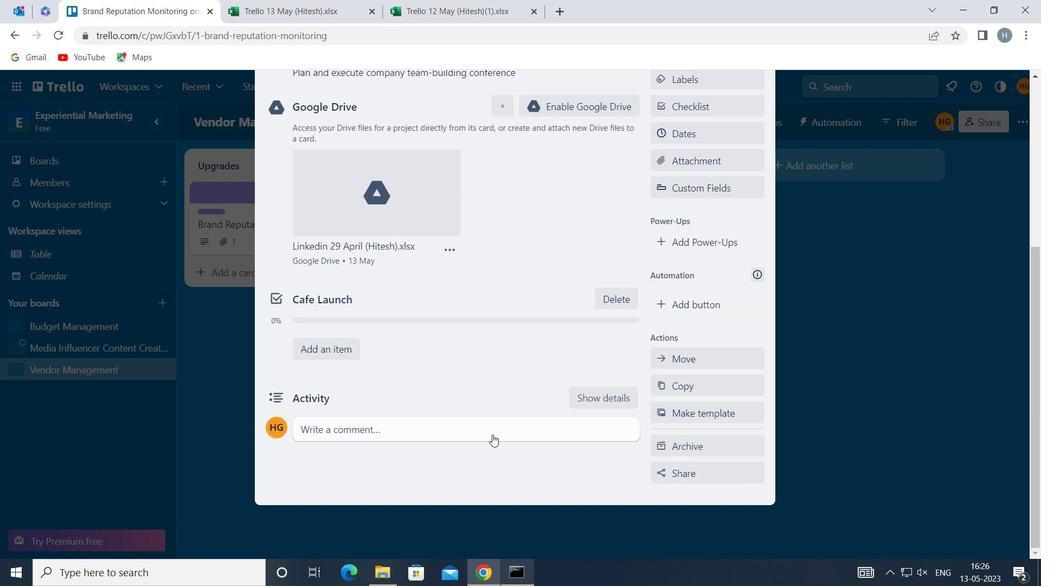 
Action: Mouse moved to (437, 465)
Screenshot: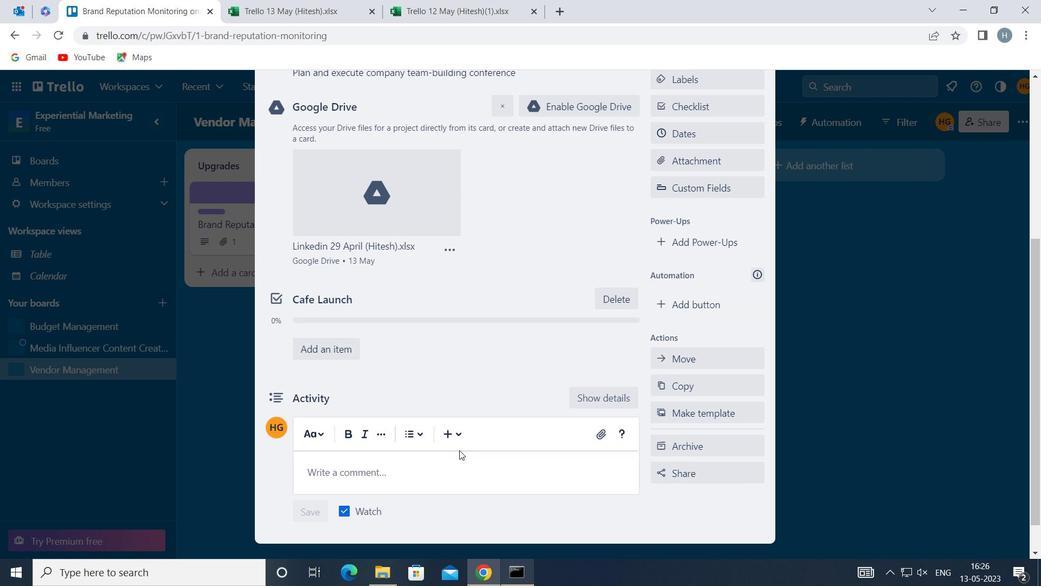 
Action: Mouse pressed left at (437, 465)
Screenshot: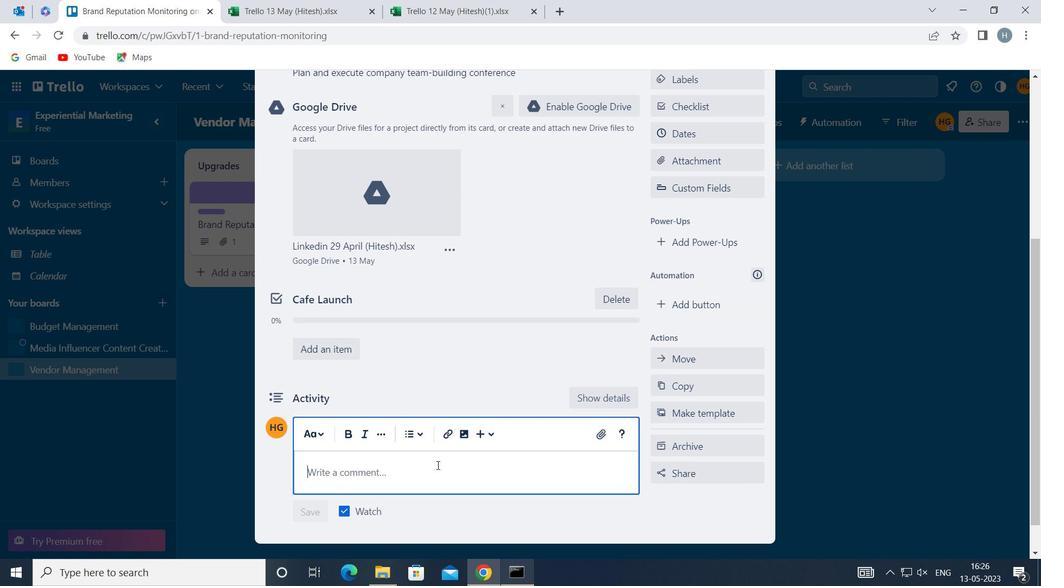 
Action: Mouse moved to (437, 464)
Screenshot: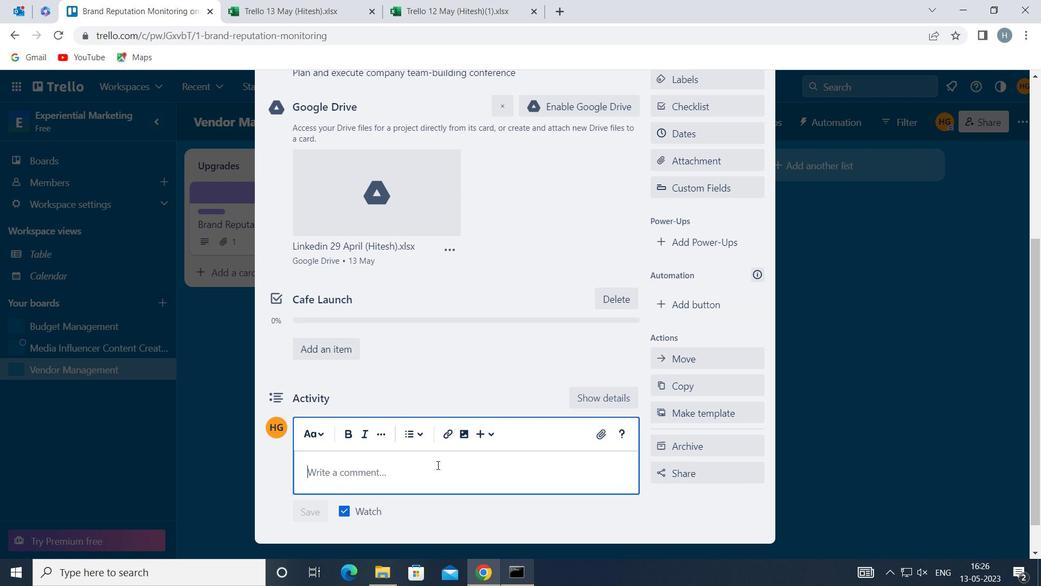 
Action: Key pressed <Key.shift>GIVEN
Screenshot: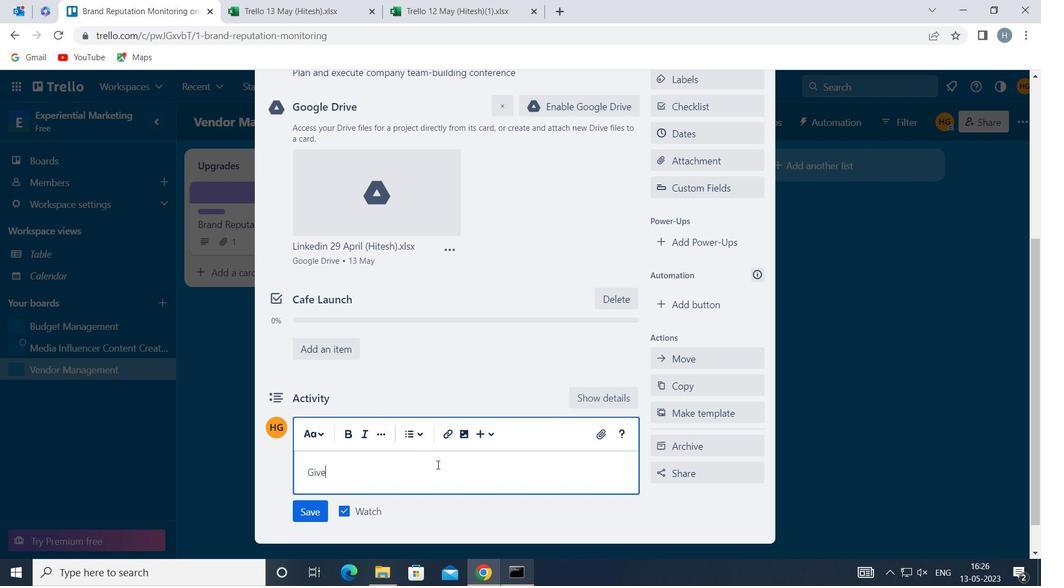 
Action: Mouse moved to (437, 463)
Screenshot: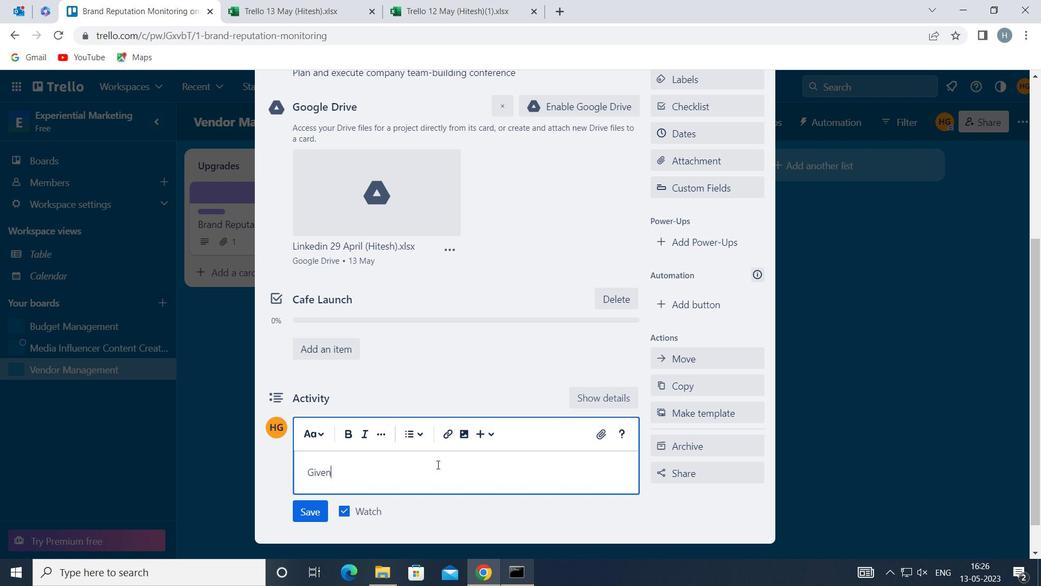 
Action: Key pressed <Key.space>THE<Key.space>POTENS<Key.backspace>TIAL<Key.space>IMPACT<Key.space>OF<Key.space>THIS<Key.space>TASK<Key.space>ON<Key.space>OUR<Key.space>COMPANY<Key.space>
Screenshot: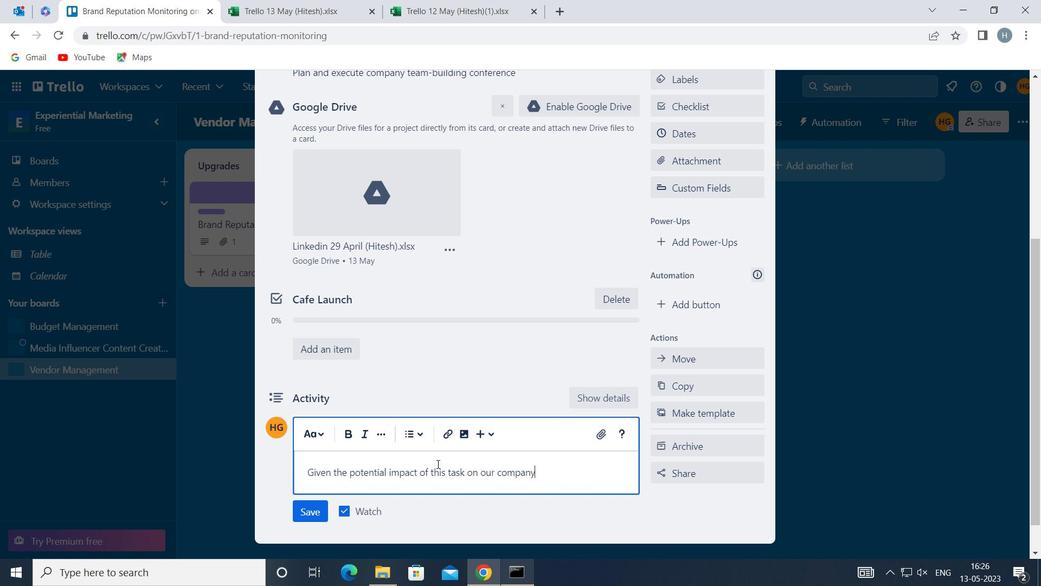
Action: Mouse moved to (455, 455)
Screenshot: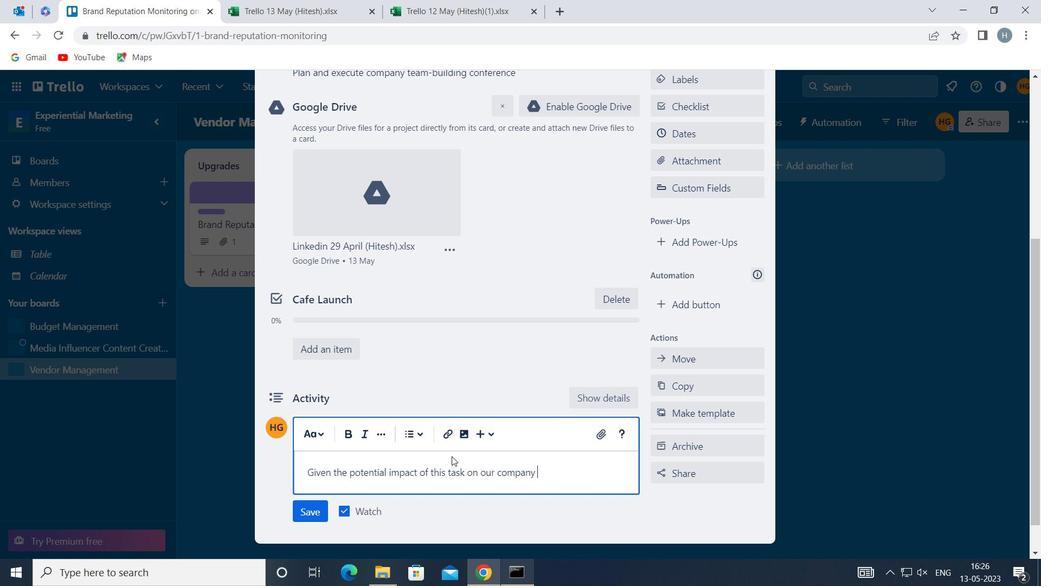 
Action: Key pressed S
Screenshot: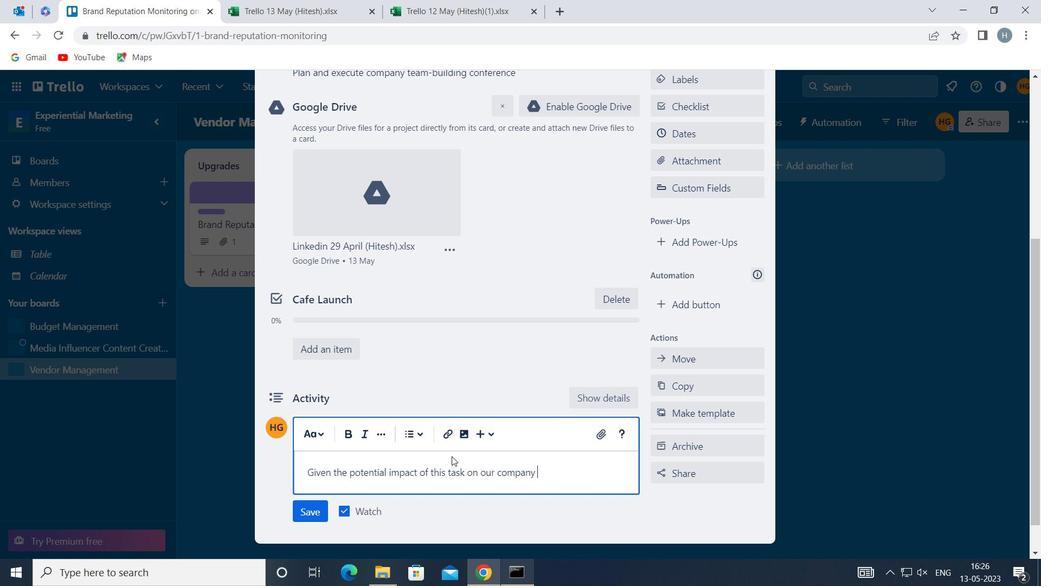 
Action: Mouse moved to (454, 455)
Screenshot: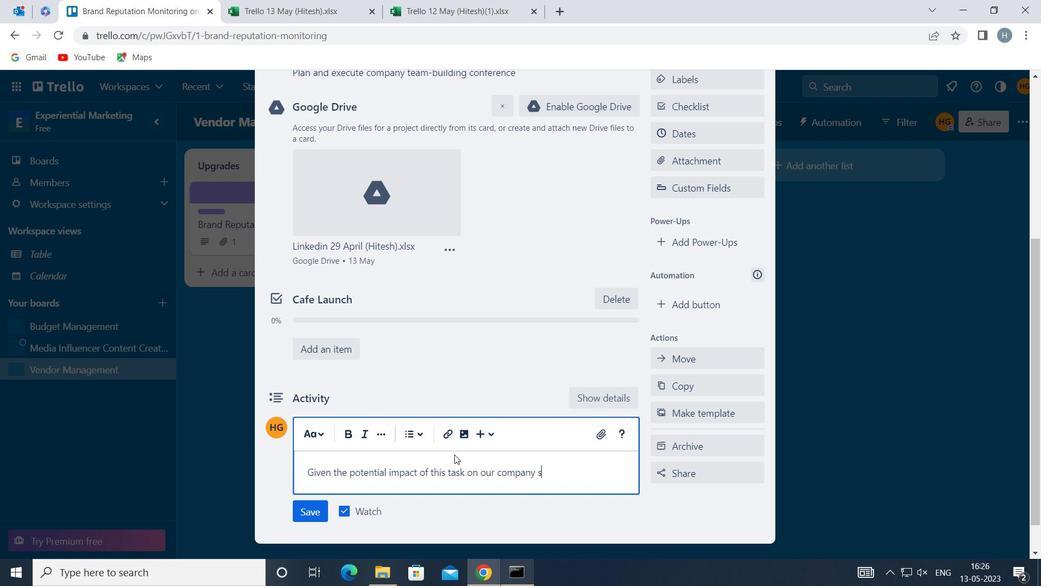 
Action: Key pressed TRATEGY<Key.backspace>IC<Key.space>GOAL,<Key.space>LET<Key.space>US<Key.space>ENSURE<Key.space>THAT<Key.space>WE<Key.space>APPROACH<Key.space>IT<Key.space>WITH<Key.space>A
Screenshot: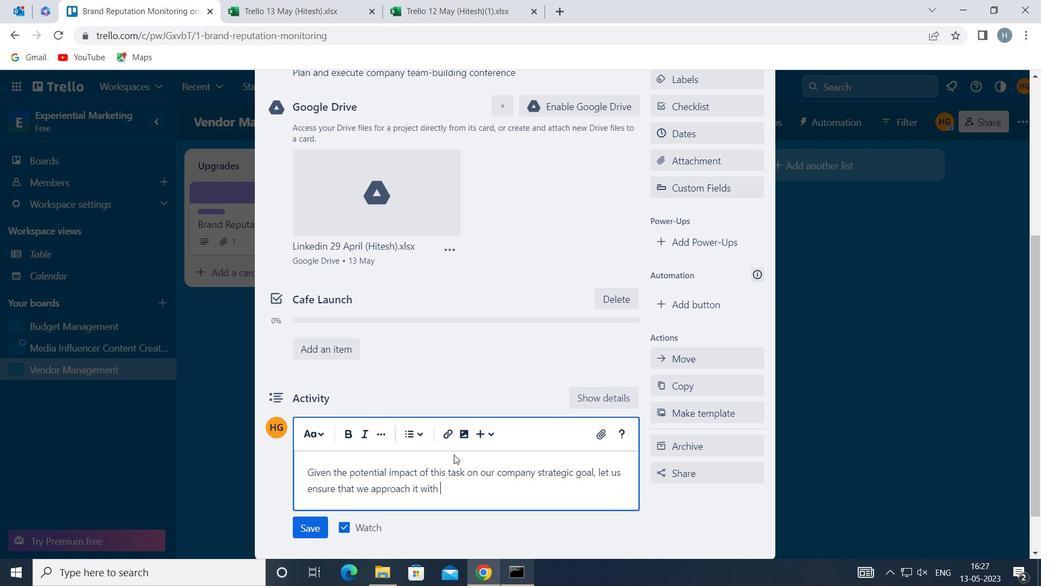 
Action: Mouse moved to (455, 454)
Screenshot: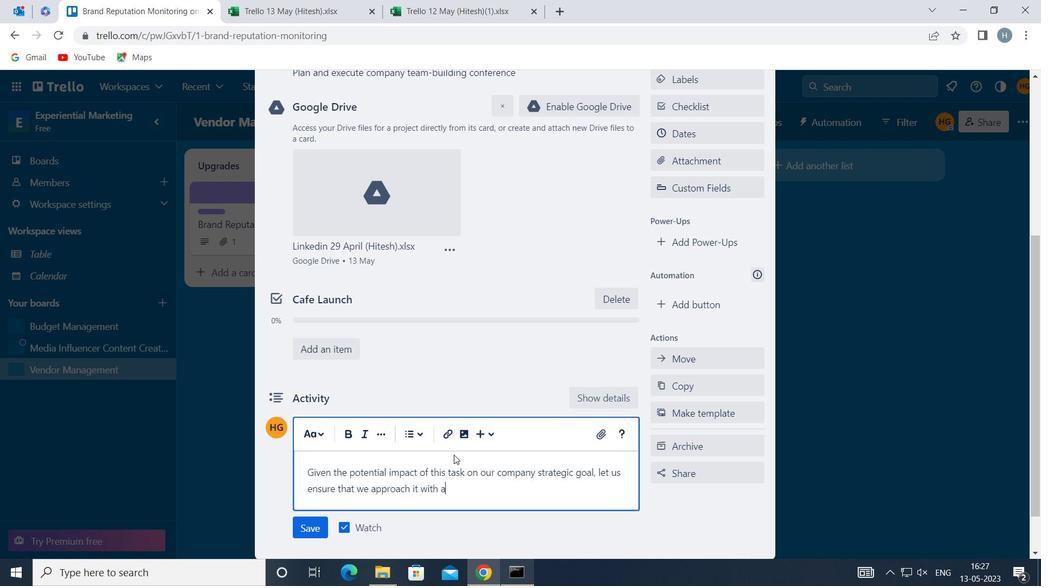 
Action: Key pressed <Key.space>LO
Screenshot: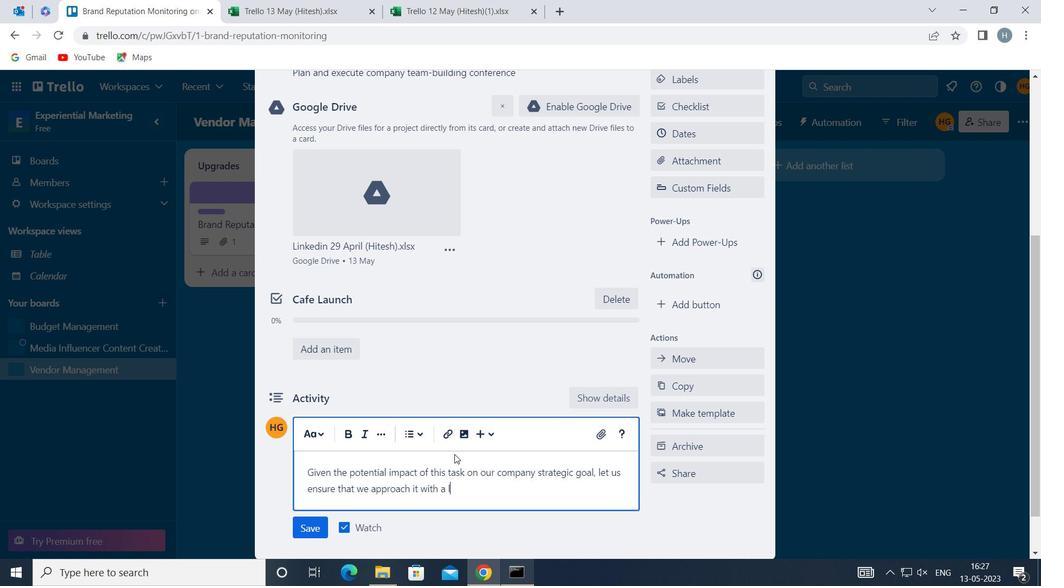 
Action: Mouse moved to (456, 453)
Screenshot: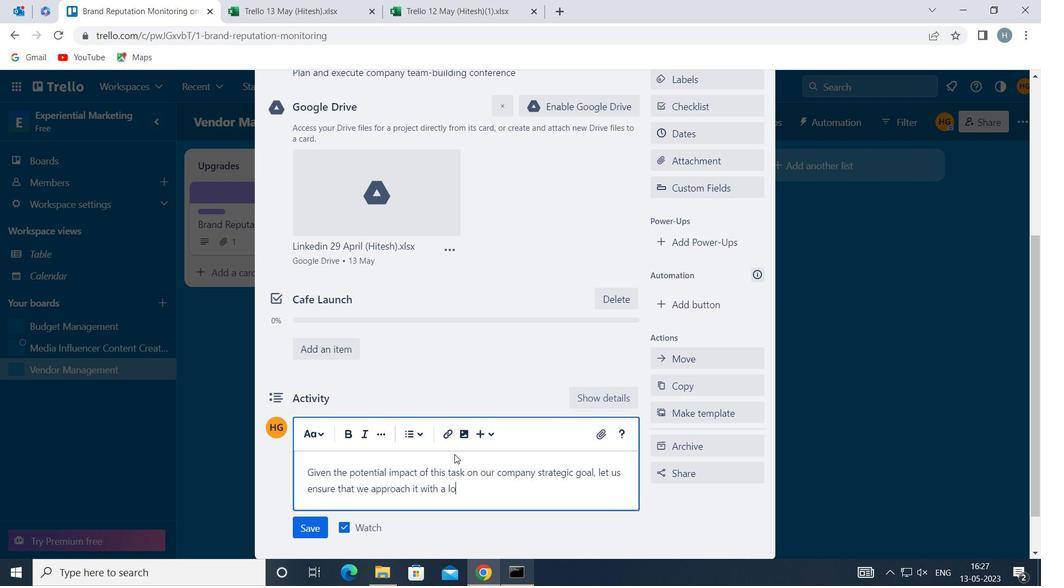 
Action: Key pressed NG<Key.space>TERM<Key.space>P
Screenshot: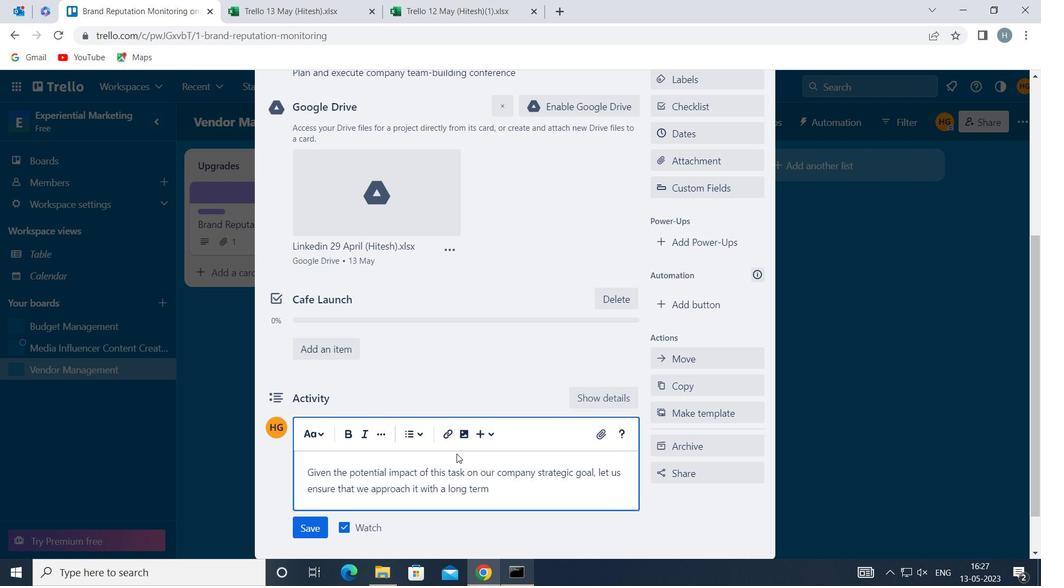 
Action: Mouse moved to (456, 453)
Screenshot: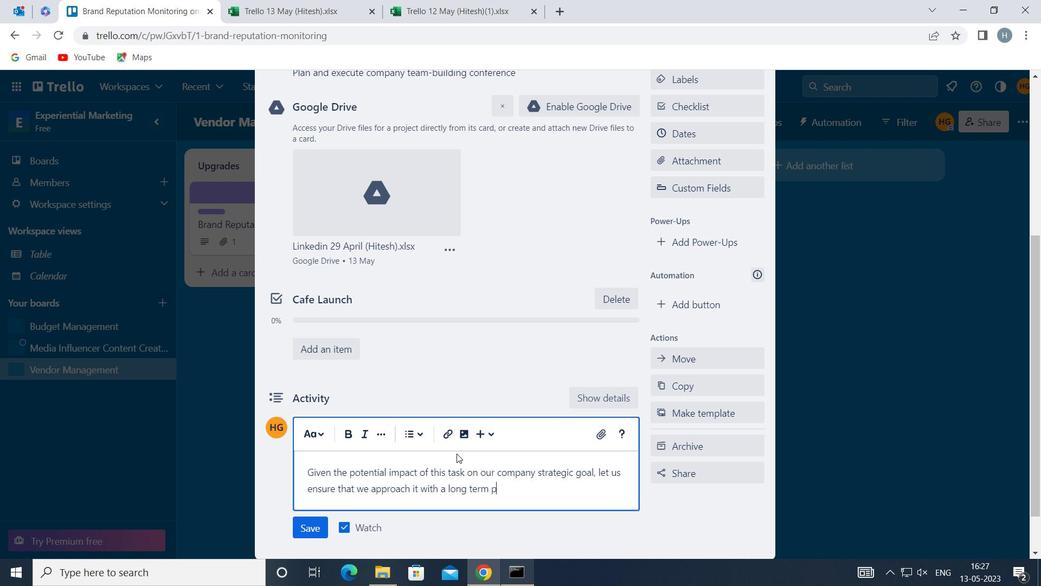 
Action: Key pressed E
Screenshot: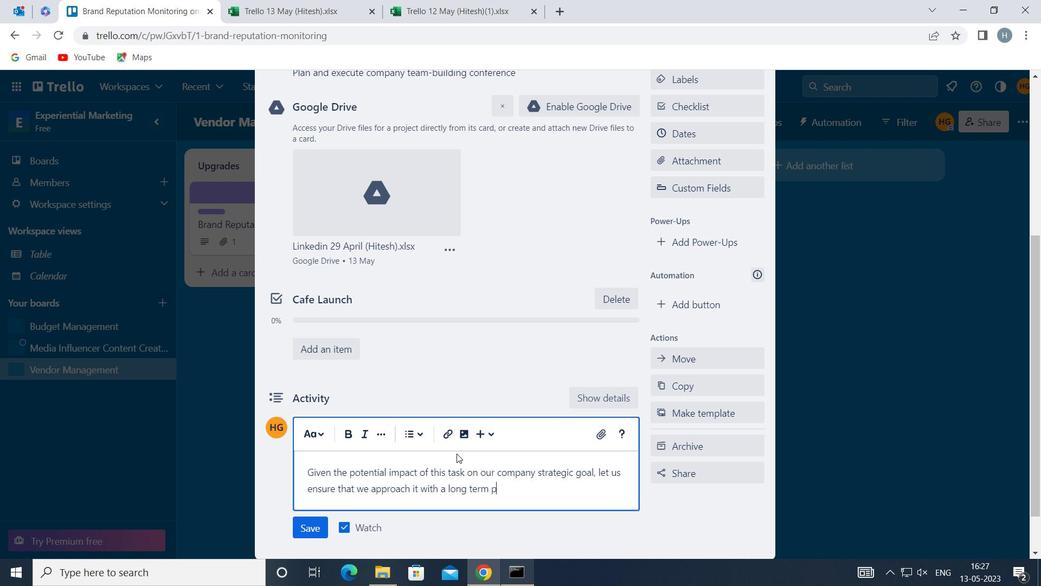 
Action: Mouse moved to (461, 448)
Screenshot: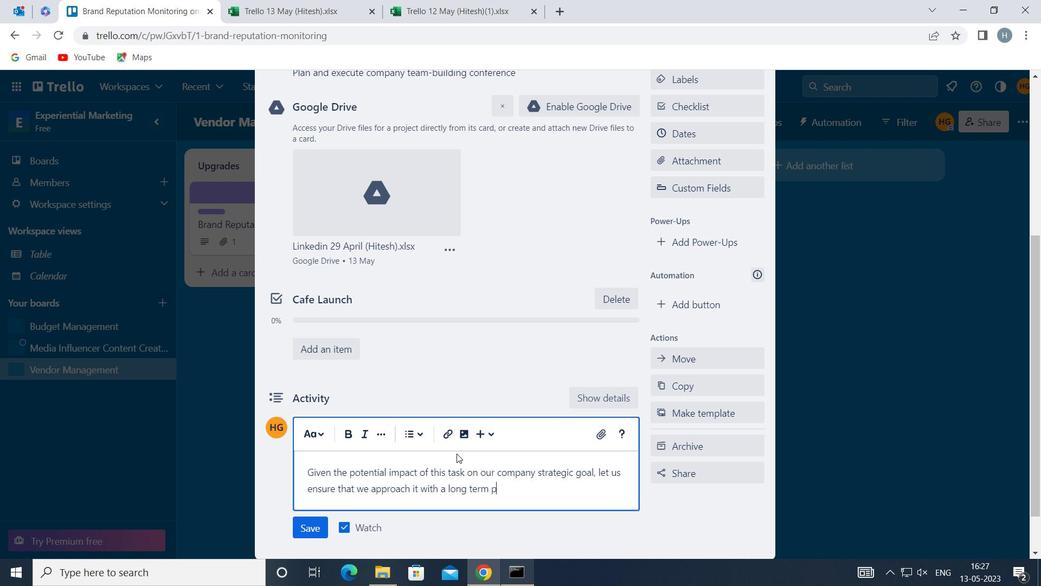 
Action: Key pressed RSPECTI
Screenshot: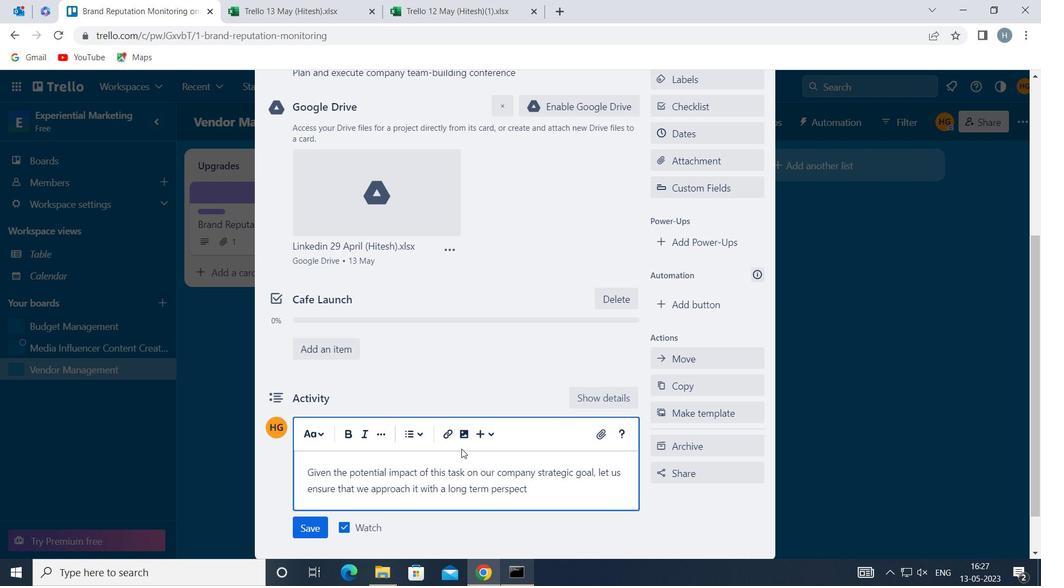 
Action: Mouse moved to (466, 448)
Screenshot: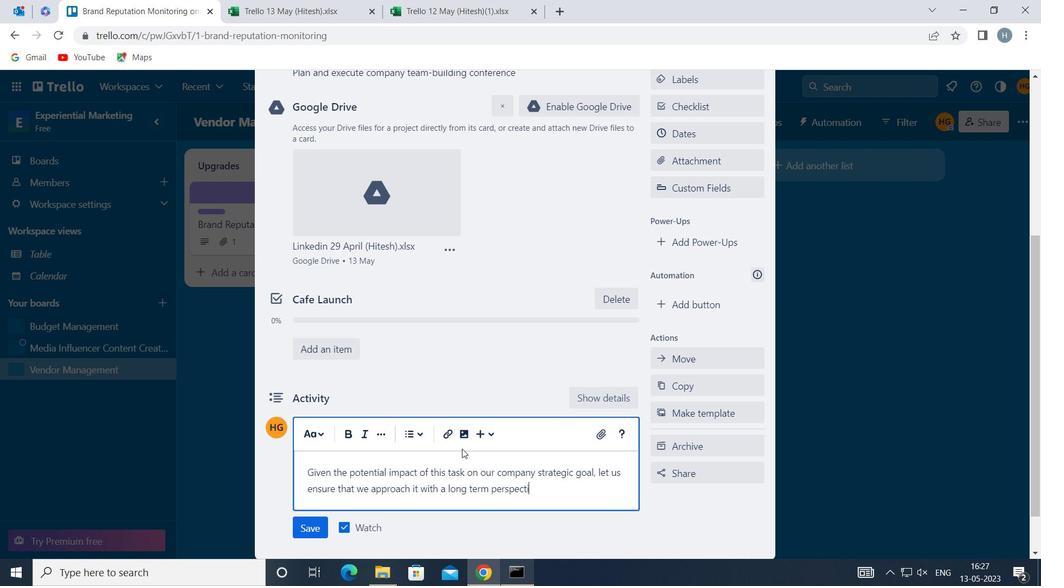 
Action: Key pressed VE
Screenshot: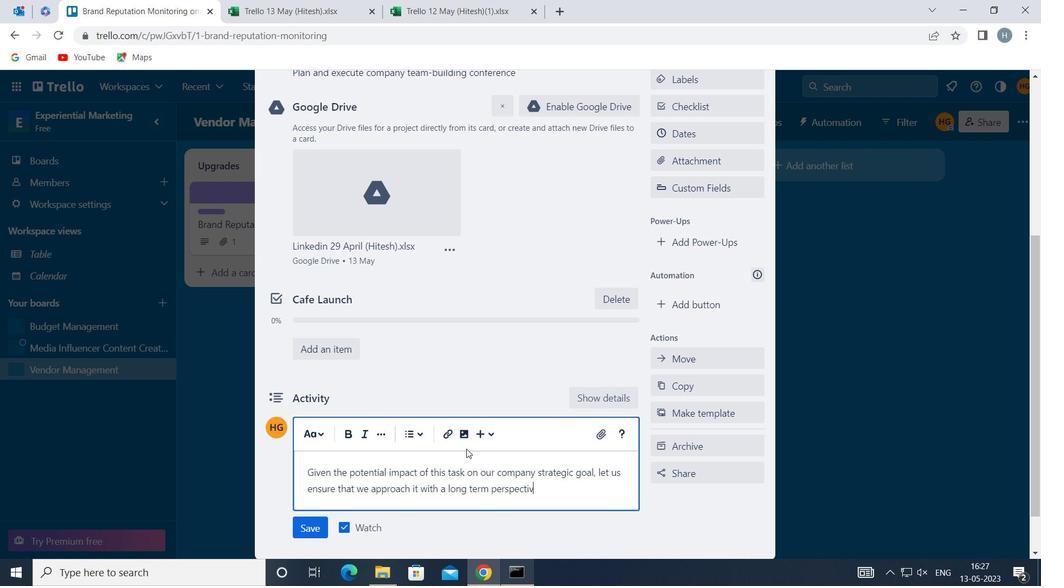 
Action: Mouse moved to (316, 523)
Screenshot: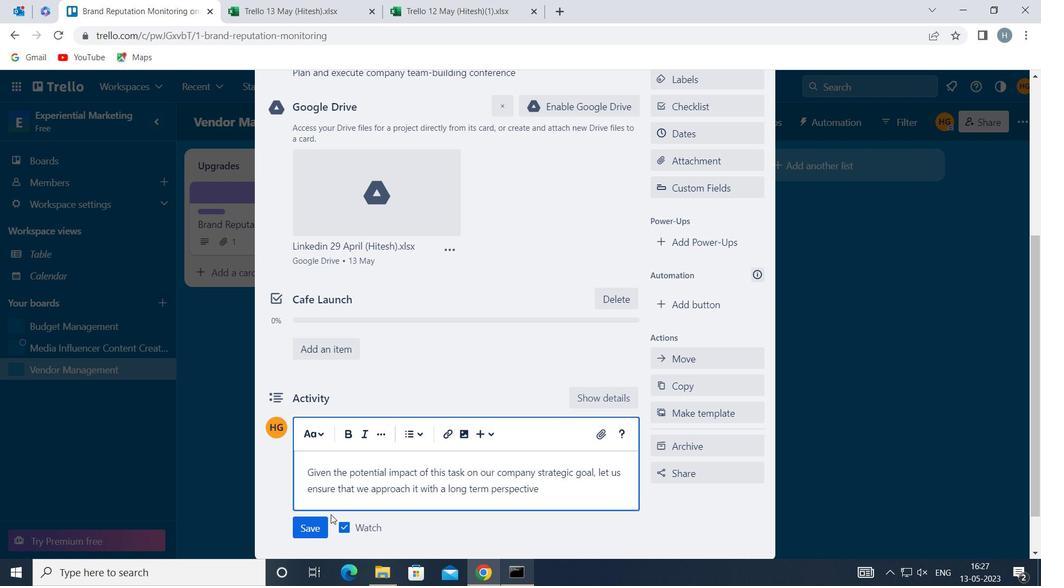 
Action: Mouse pressed left at (316, 523)
Screenshot: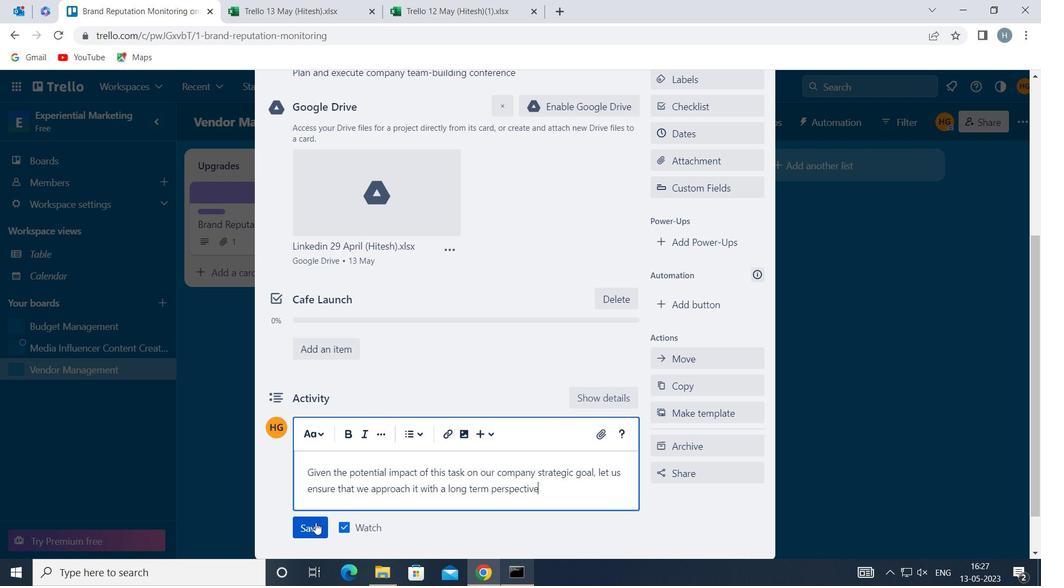 
Action: Mouse moved to (722, 135)
Screenshot: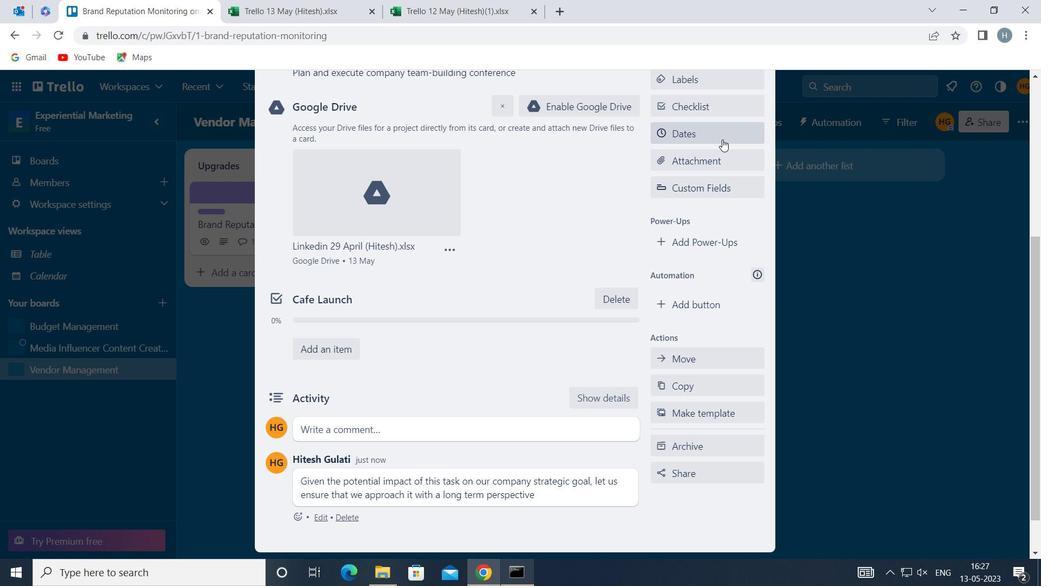 
Action: Mouse pressed left at (722, 135)
Screenshot: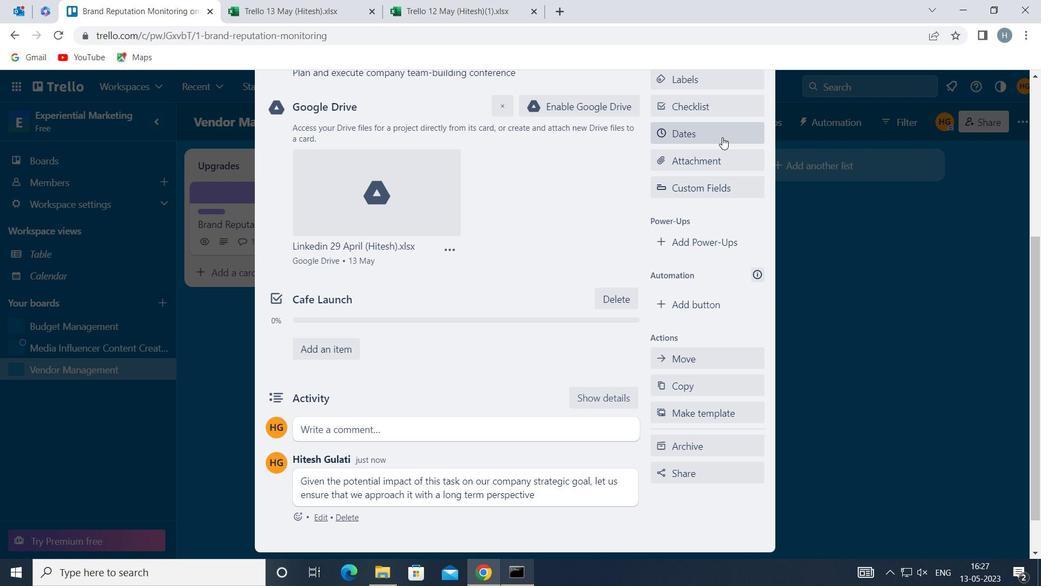 
Action: Mouse moved to (666, 361)
Screenshot: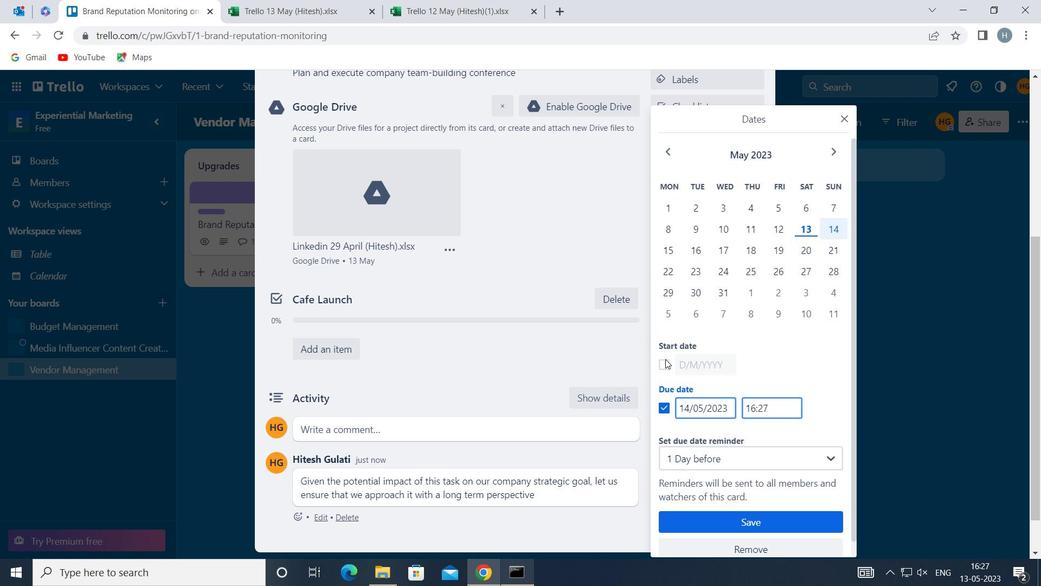 
Action: Mouse pressed left at (666, 361)
Screenshot: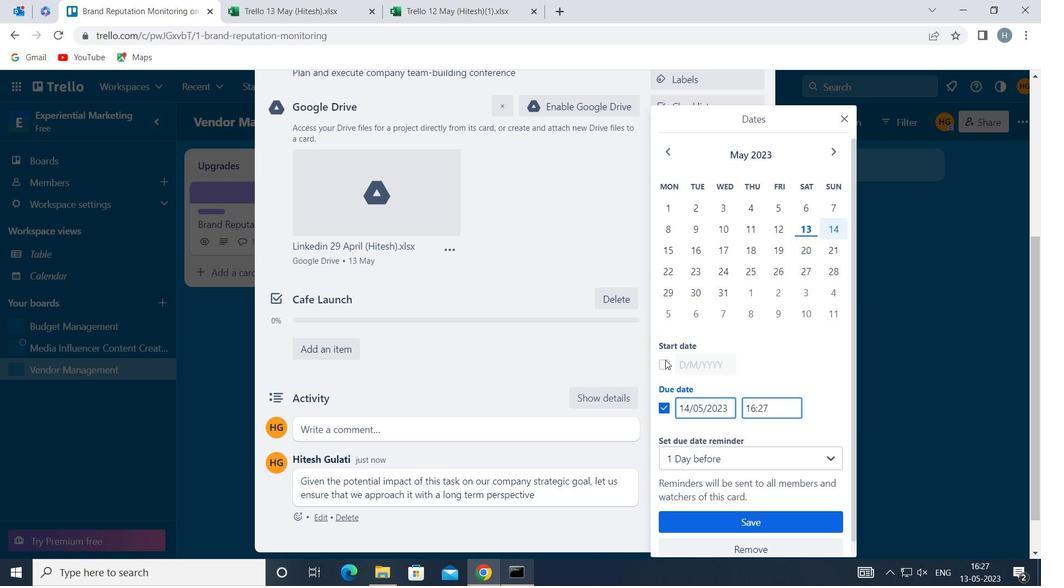 
Action: Mouse moved to (683, 361)
Screenshot: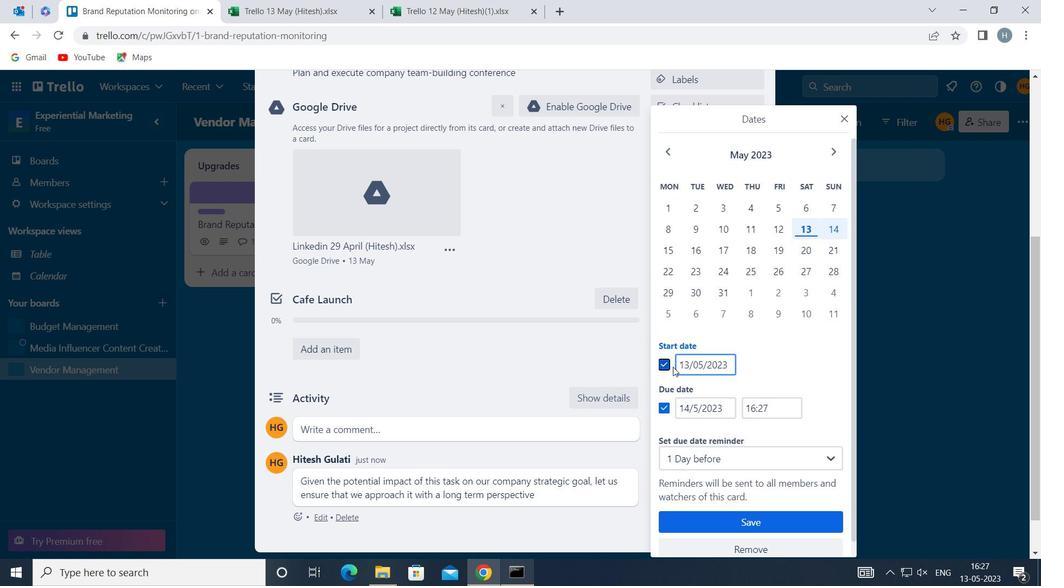 
Action: Mouse pressed left at (683, 361)
Screenshot: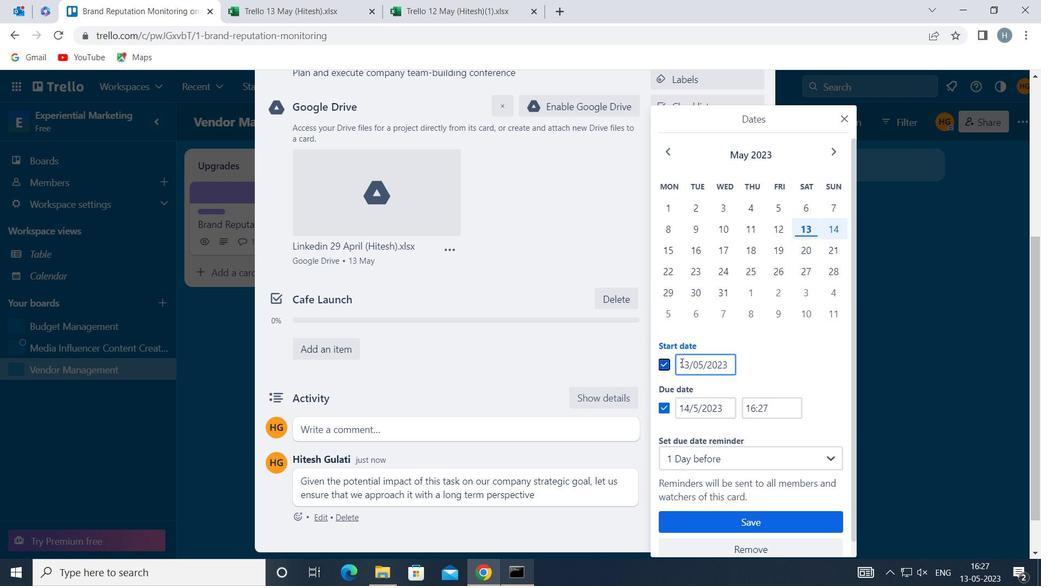 
Action: Mouse moved to (683, 361)
Screenshot: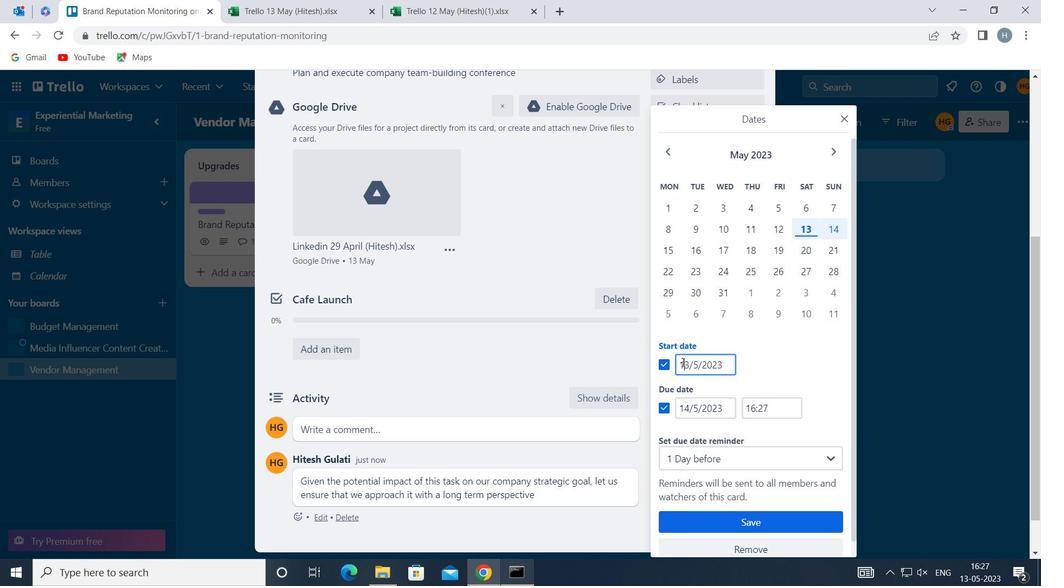 
Action: Key pressed <Key.right><Key.backspace>
Screenshot: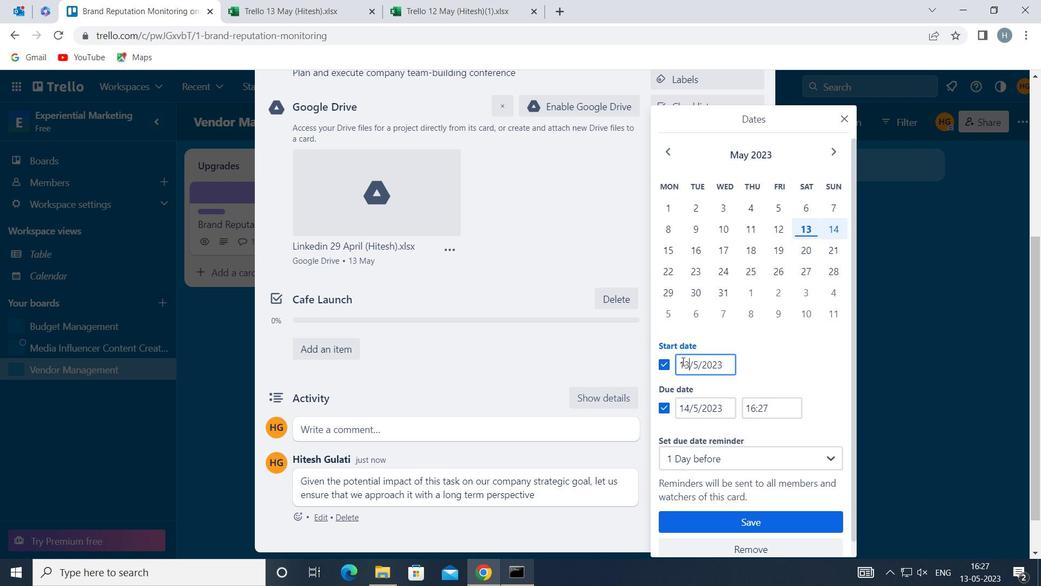 
Action: Mouse moved to (682, 406)
Screenshot: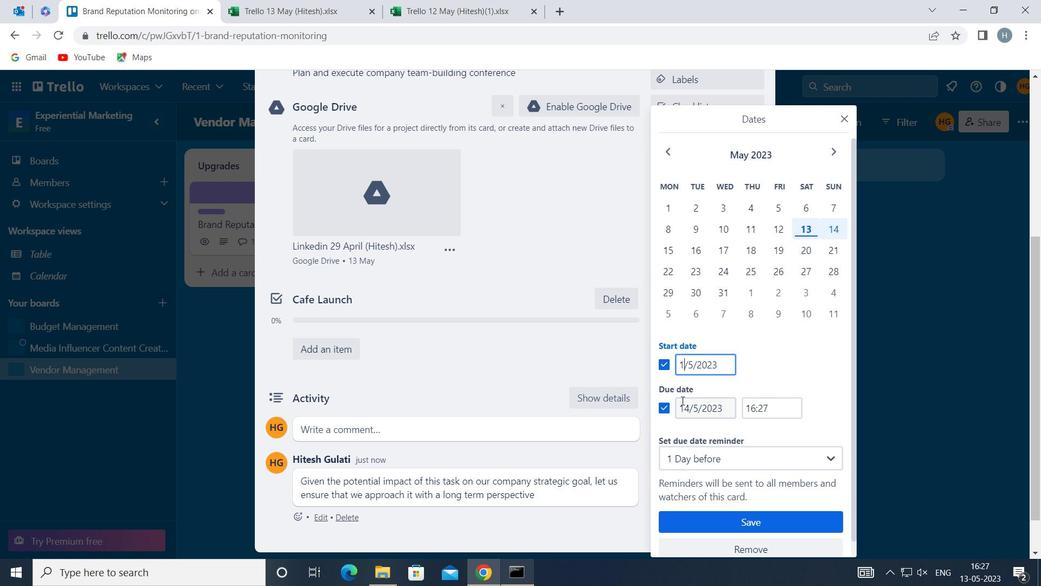 
Action: Mouse pressed left at (682, 406)
Screenshot: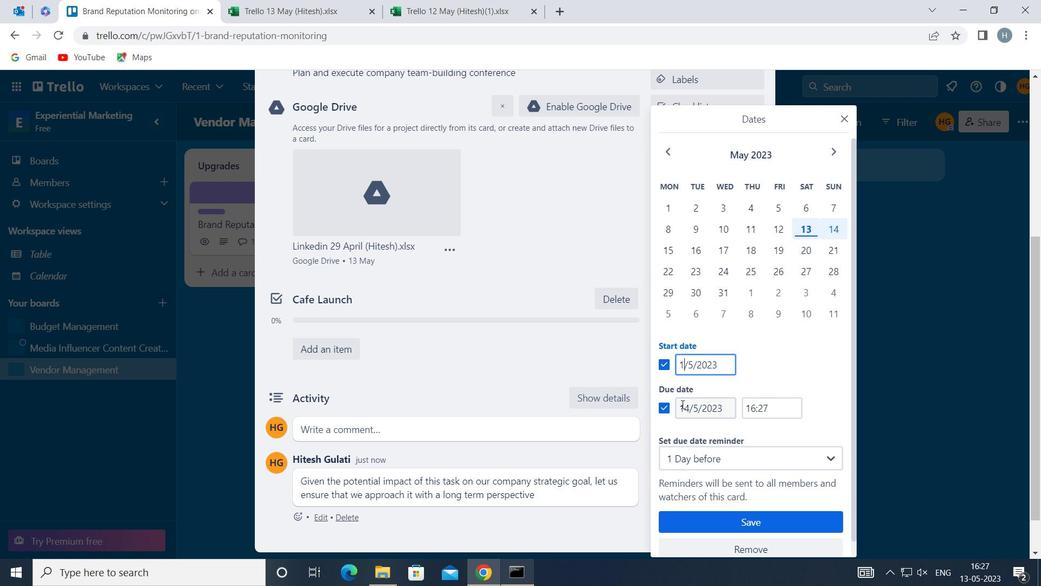 
Action: Key pressed <Key.right><Key.backspace><Key.backspace>
Screenshot: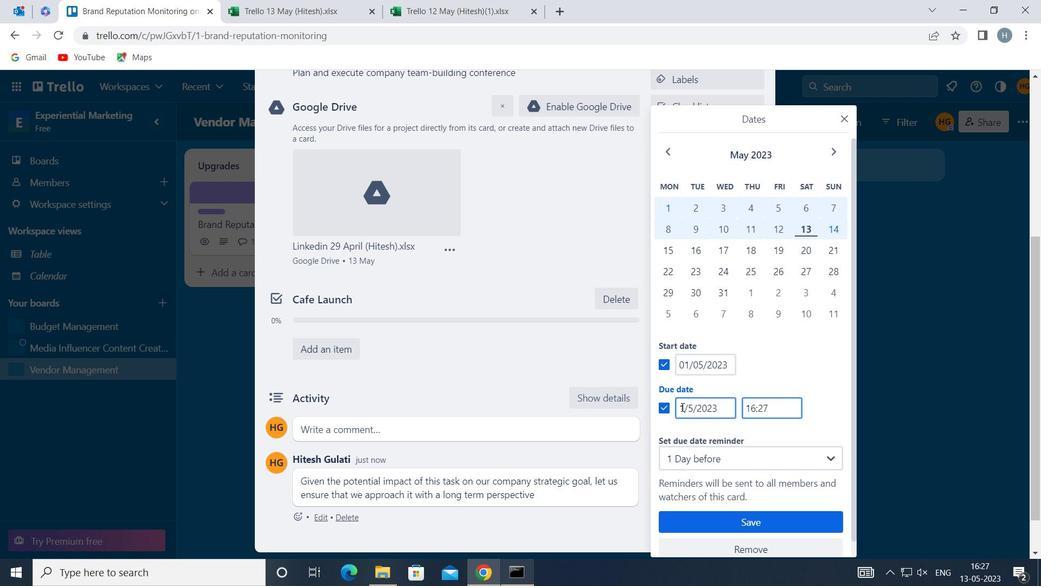 
Action: Mouse moved to (669, 413)
Screenshot: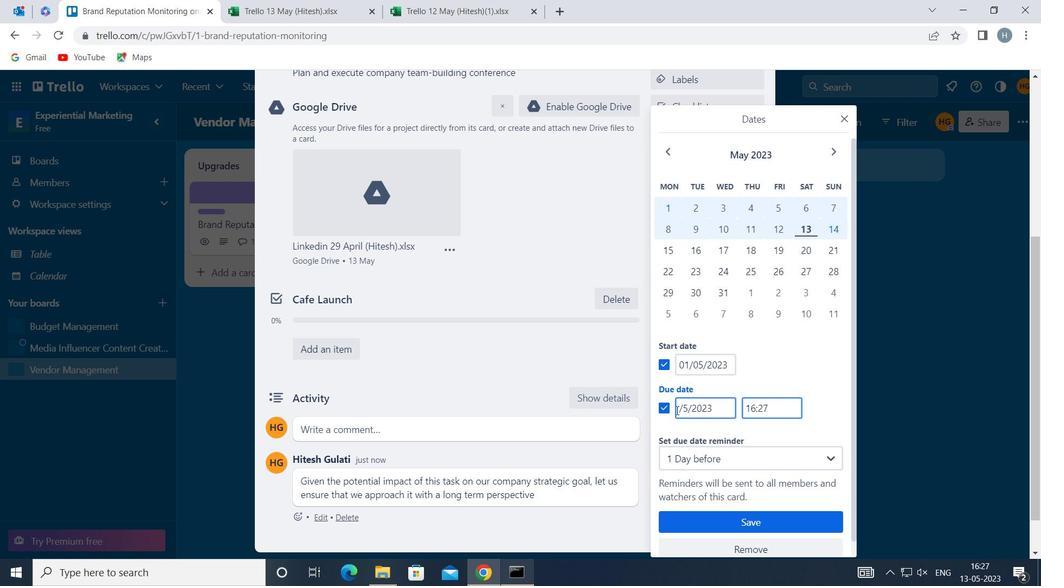 
Action: Key pressed 8
Screenshot: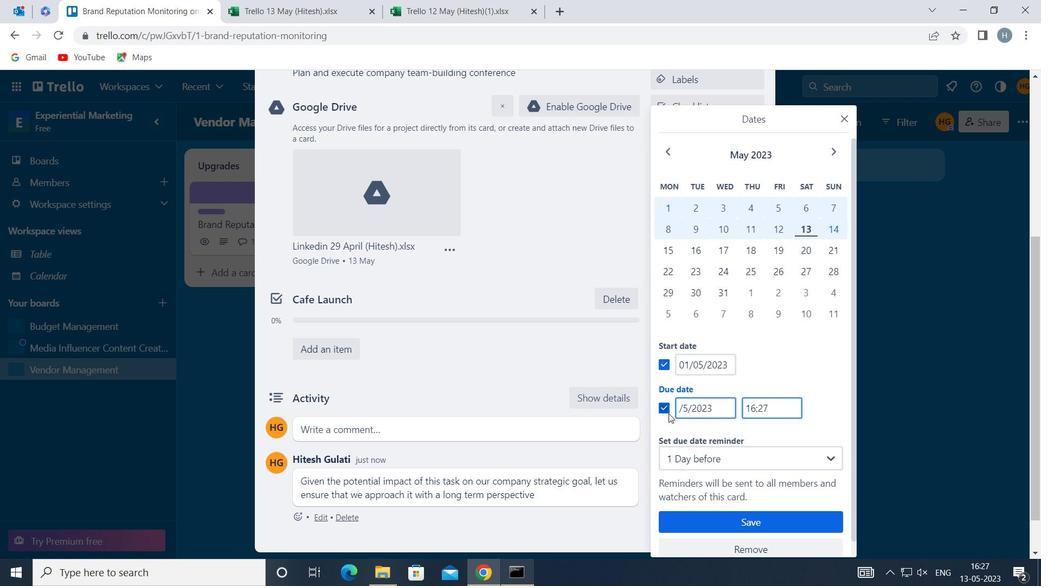 
Action: Mouse moved to (702, 359)
Screenshot: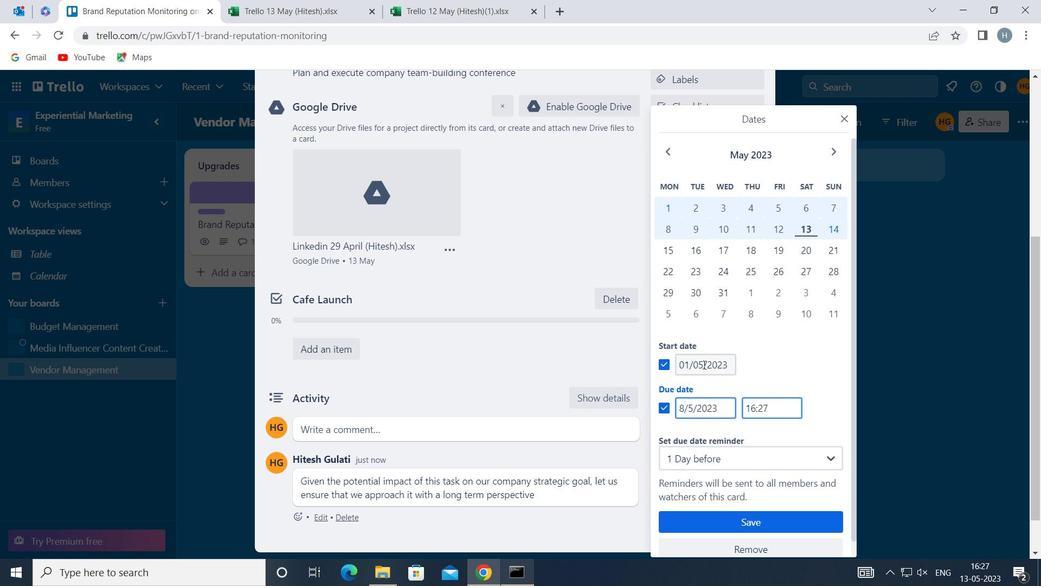 
Action: Mouse pressed left at (702, 359)
Screenshot: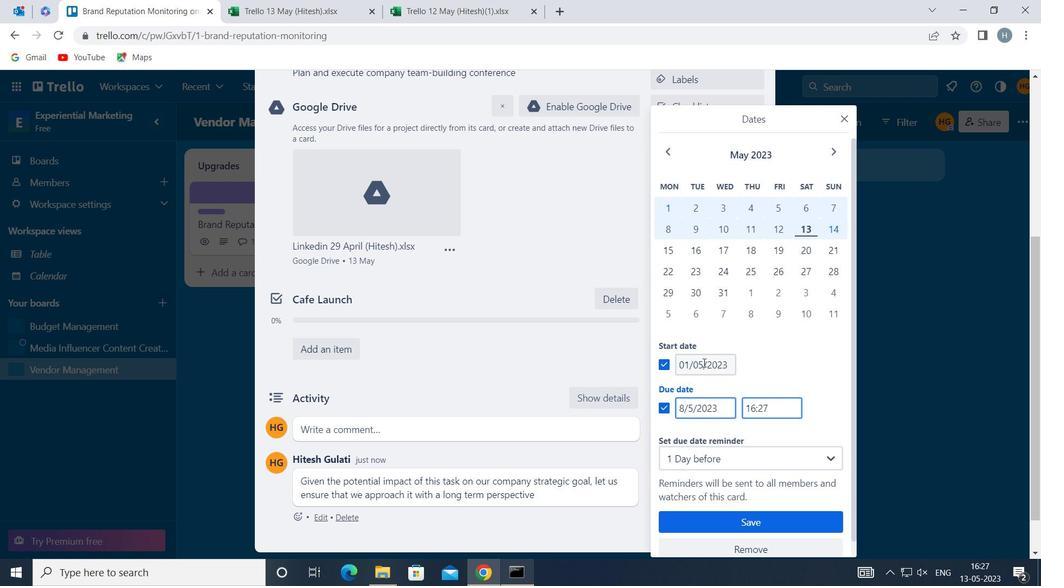 
Action: Key pressed <Key.backspace><Key.backspace>1
Screenshot: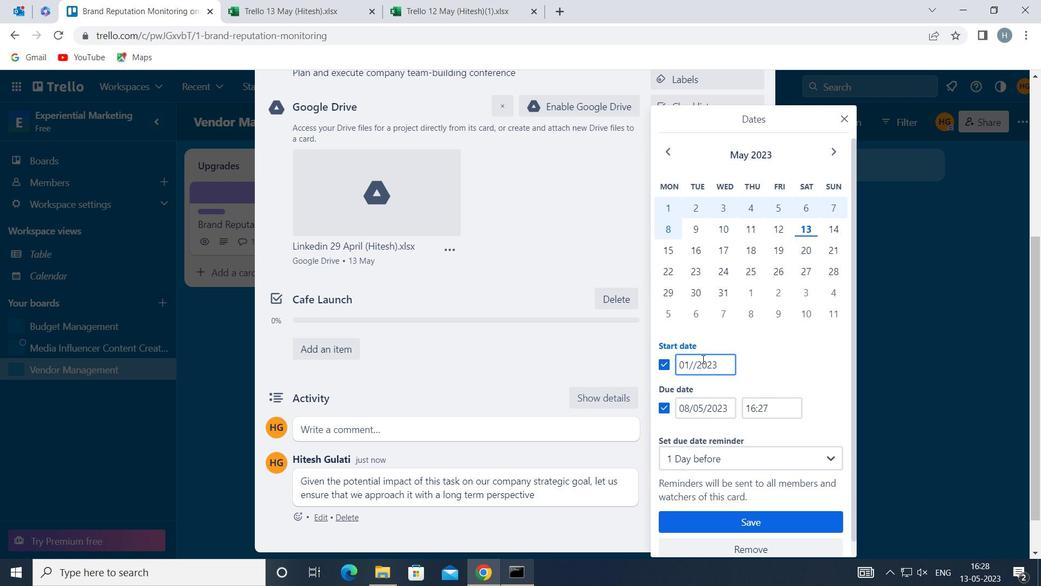 
Action: Mouse moved to (725, 367)
Screenshot: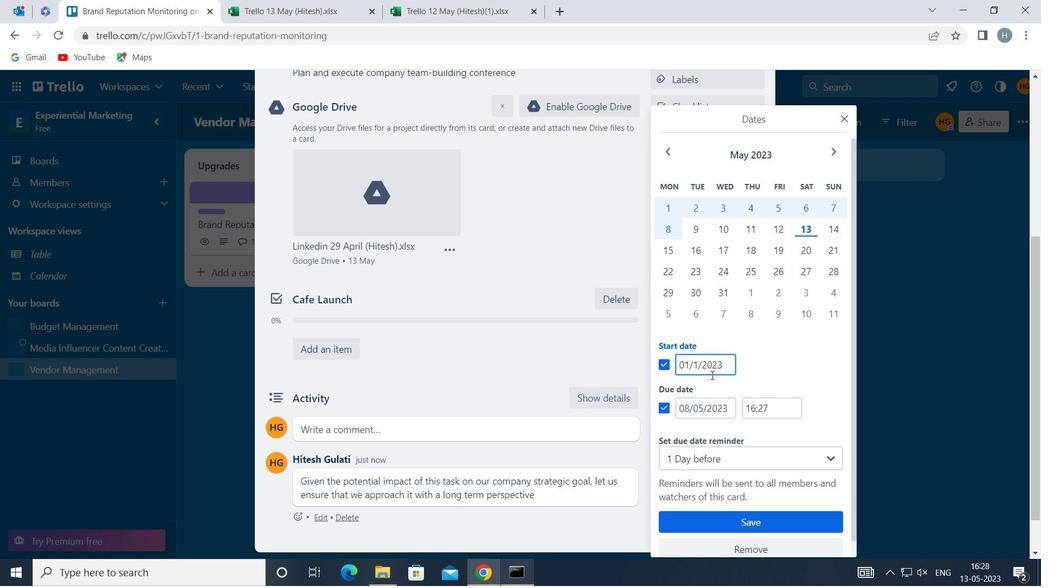 
Action: Mouse pressed left at (725, 367)
Screenshot: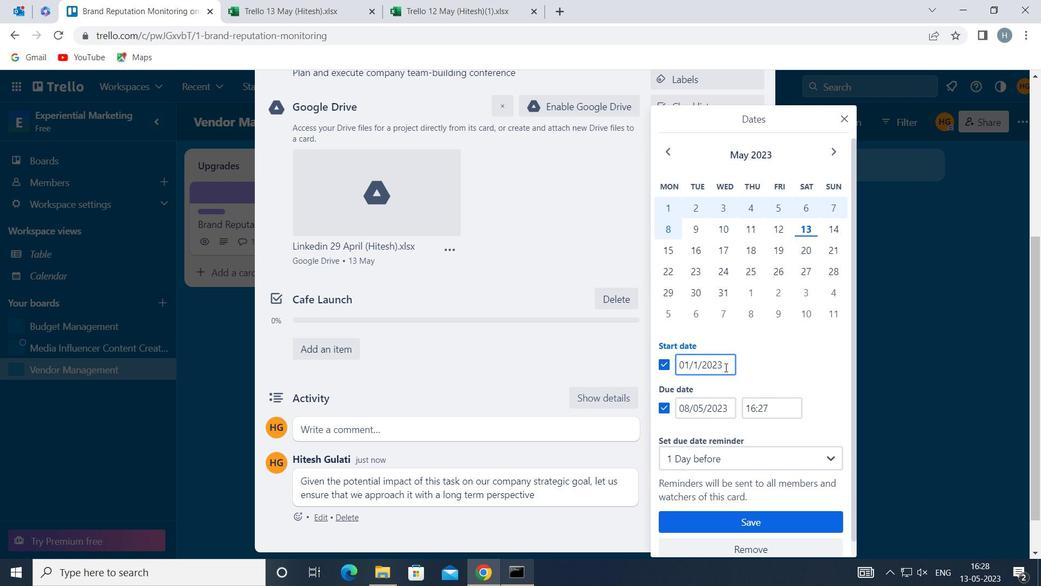 
Action: Key pressed <Key.backspace><Key.backspace><Key.backspace><Key.backspace><<97>><<105>><<96>><<96>>
Screenshot: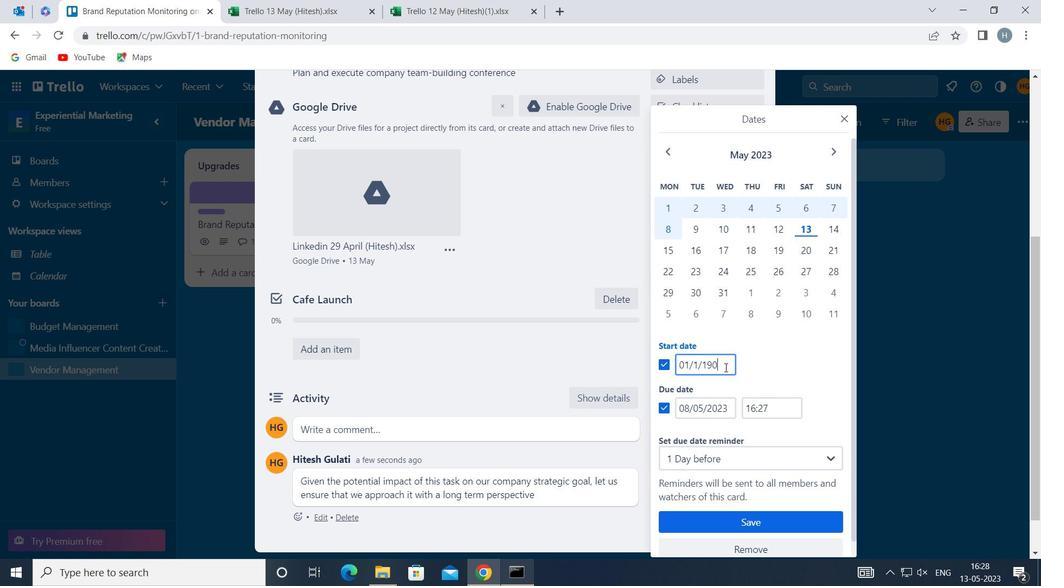 
Action: Mouse moved to (699, 401)
Screenshot: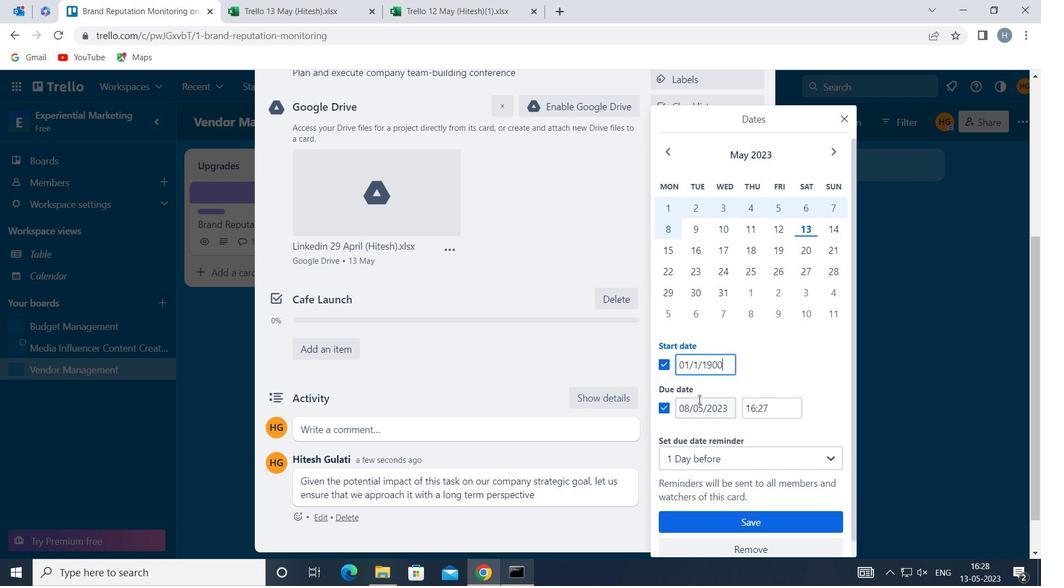 
Action: Mouse pressed left at (699, 401)
Screenshot: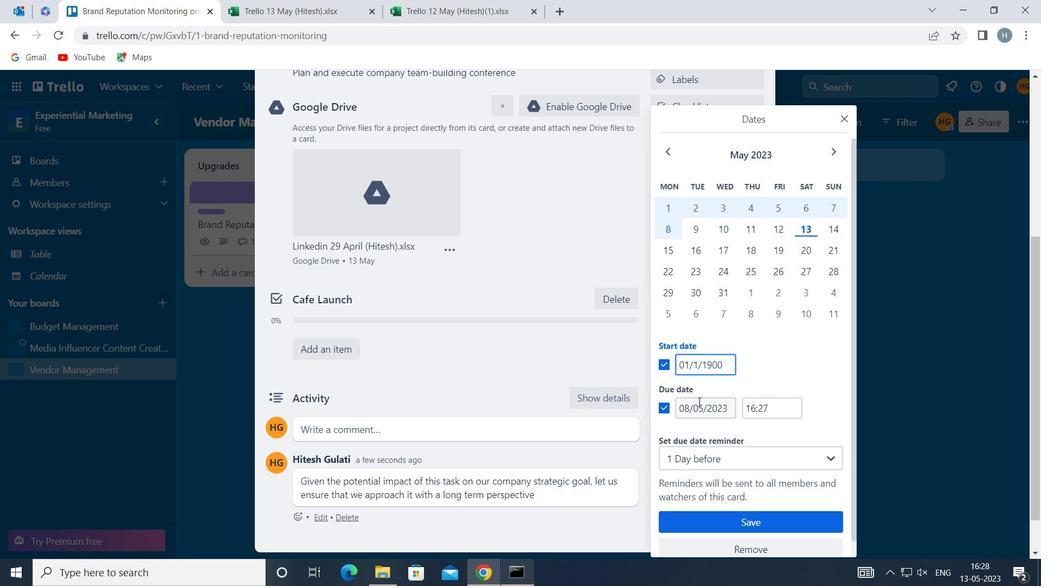 
Action: Mouse moved to (711, 406)
Screenshot: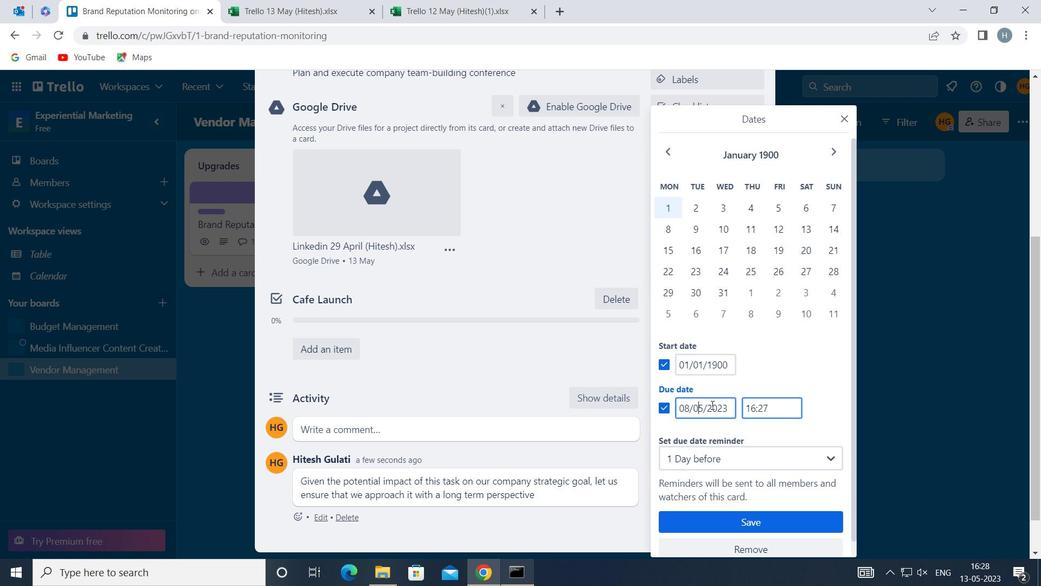 
Action: Key pressed <Key.right><Key.backspace>
Screenshot: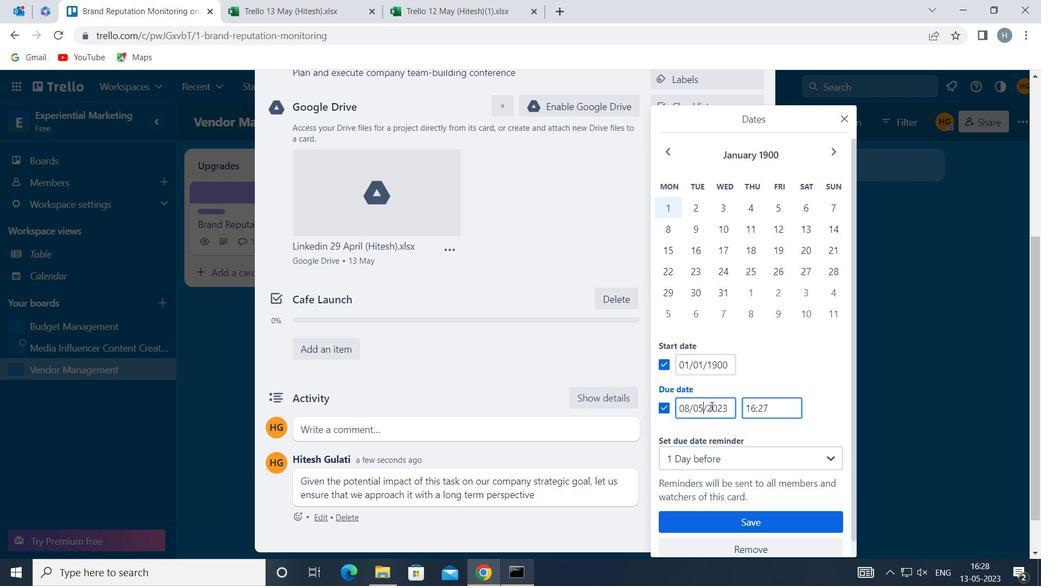 
Action: Mouse moved to (710, 406)
Screenshot: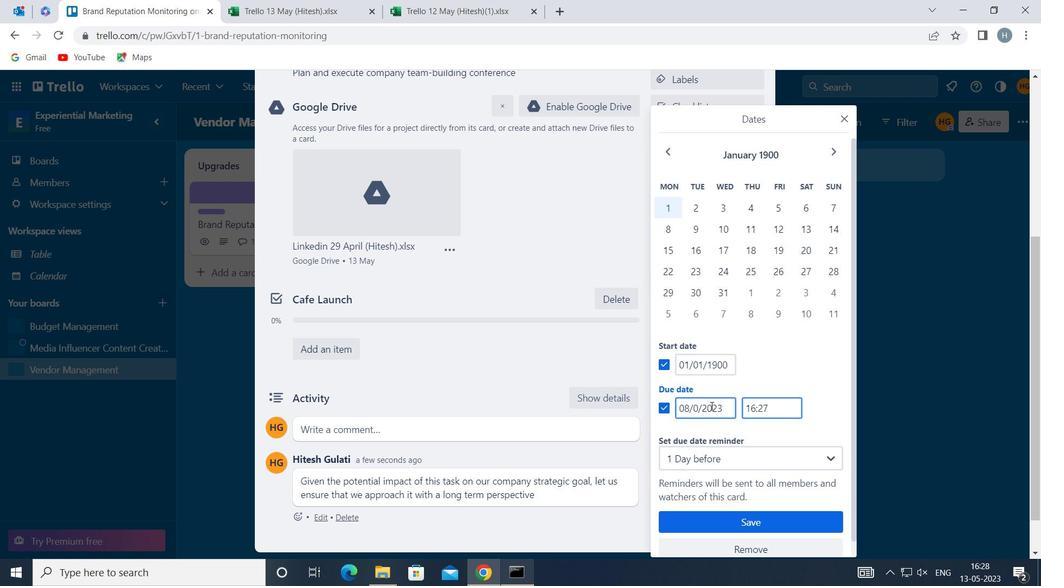 
Action: Key pressed 1
Screenshot: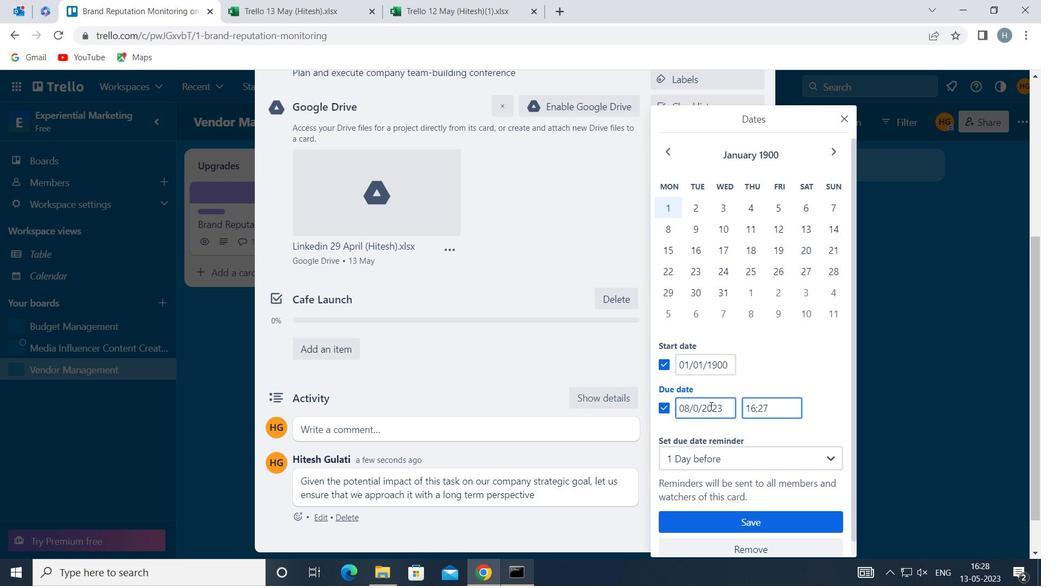 
Action: Mouse moved to (723, 406)
Screenshot: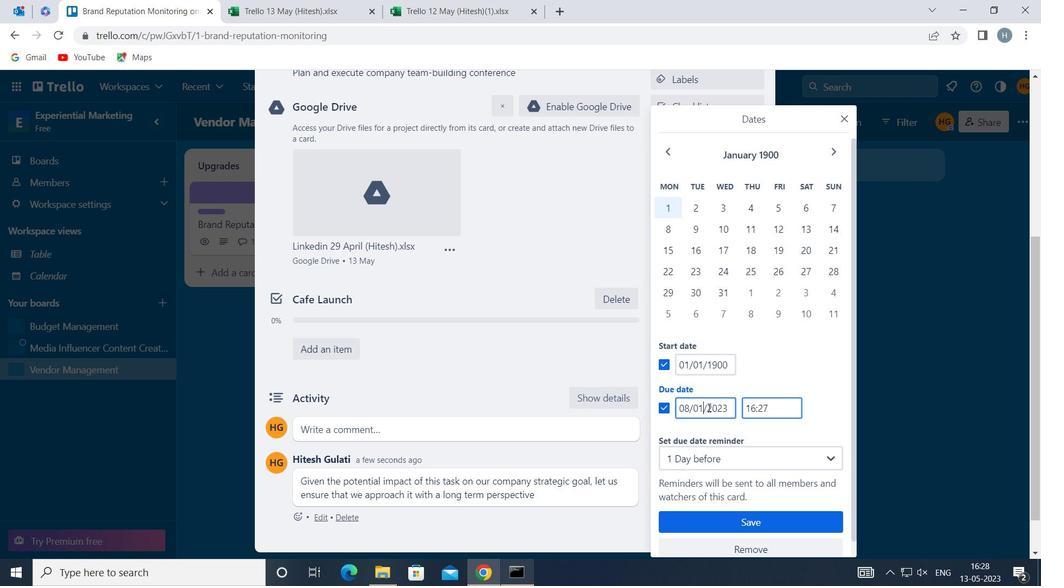 
Action: Key pressed <Key.right><Key.right><Key.right><Key.right>
Screenshot: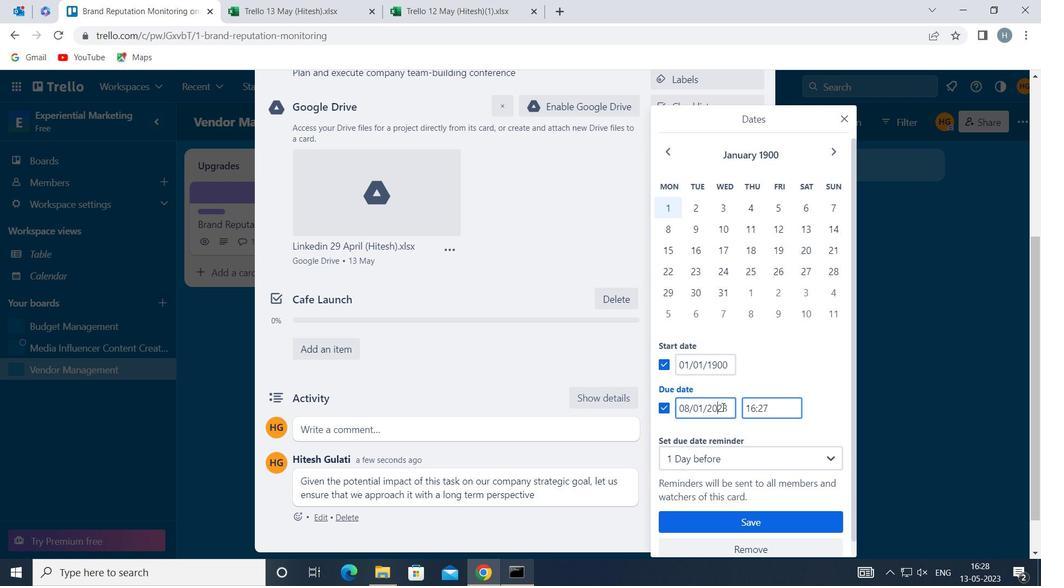 
Action: Mouse moved to (723, 406)
Screenshot: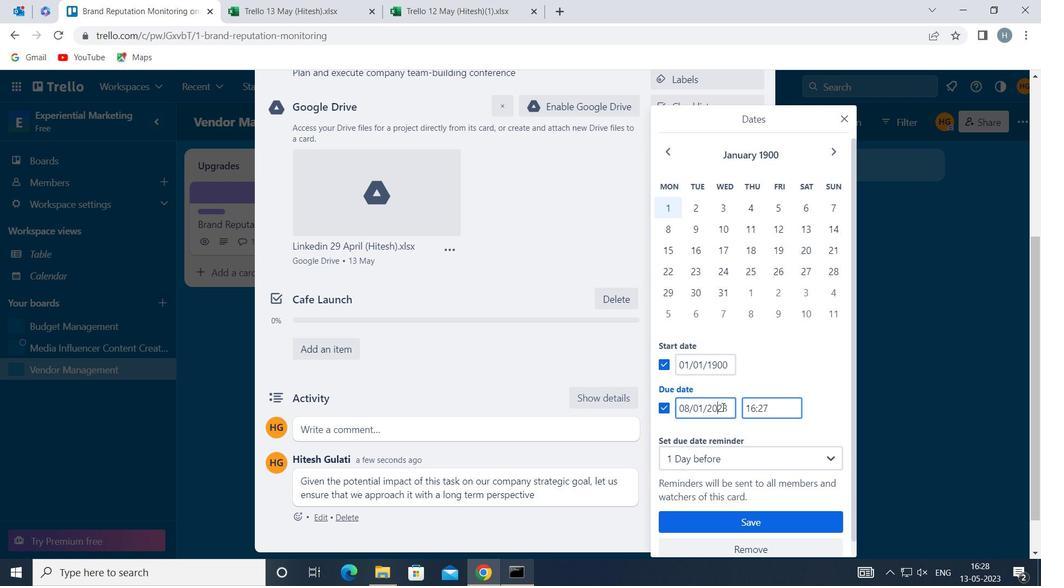 
Action: Key pressed <Key.right><Key.backspace><Key.backspace><Key.backspace><Key.backspace><<97>><<105>><<96>><<96>>
Screenshot: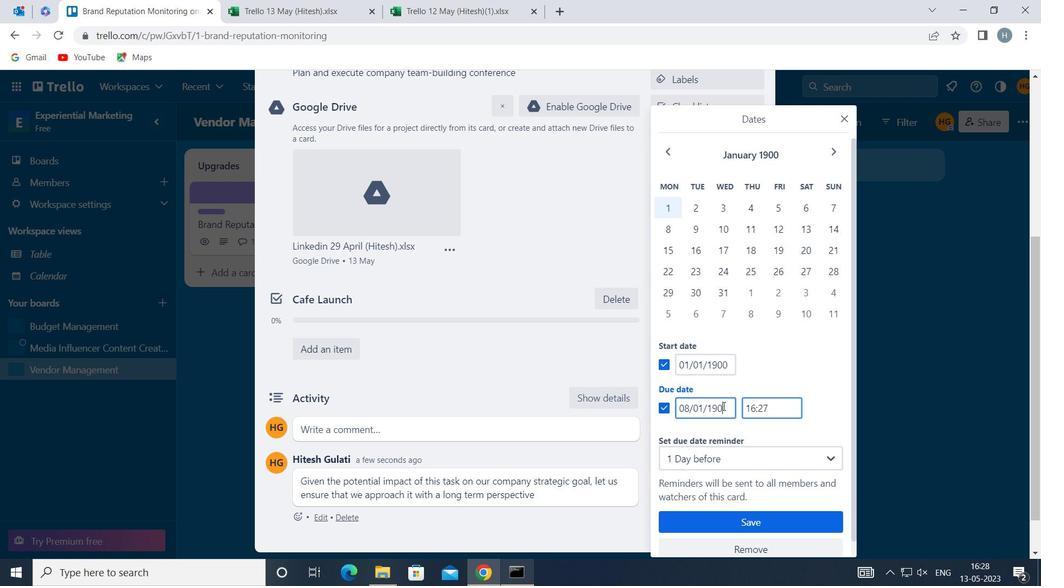 
Action: Mouse moved to (778, 369)
Screenshot: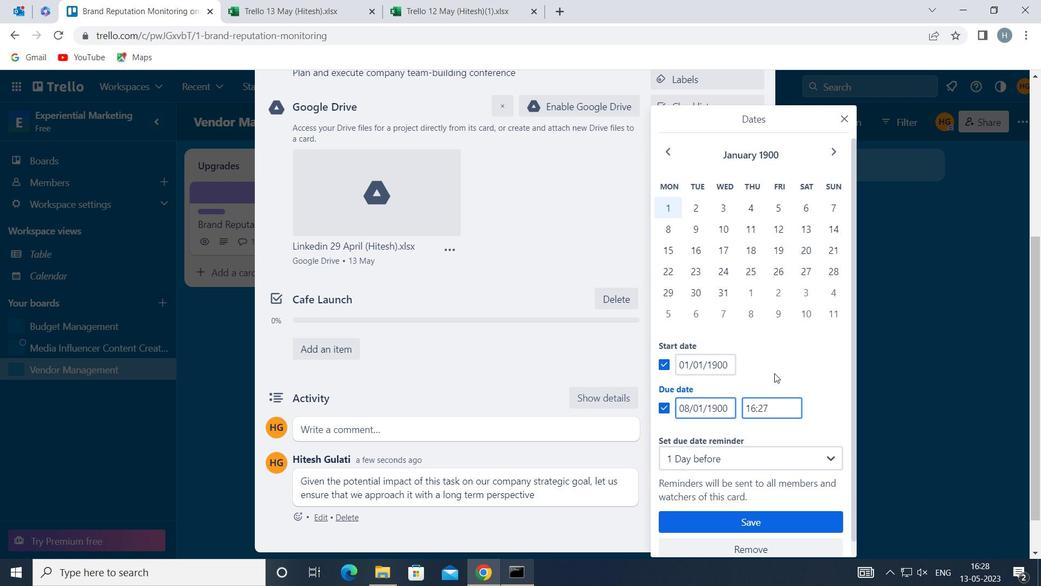 
Action: Key pressed <Key.enter>
Screenshot: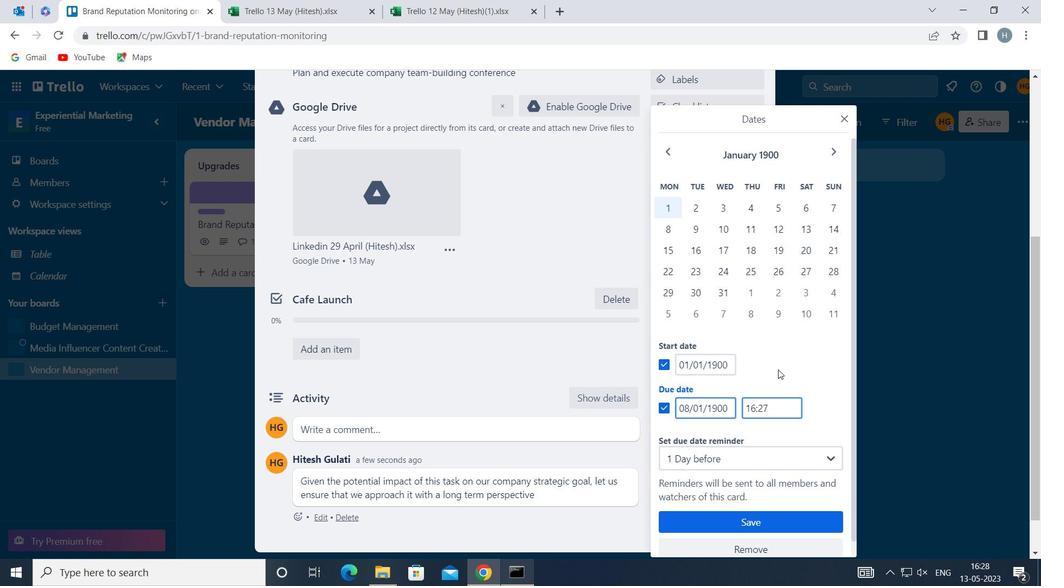 
Action: Mouse moved to (726, 328)
Screenshot: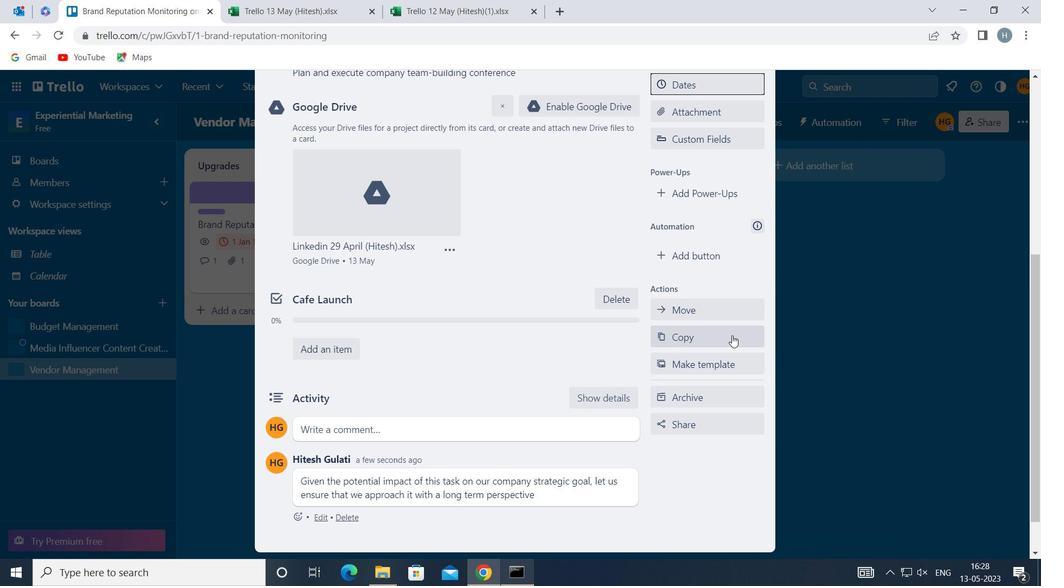
Action: Key pressed <Key.f8>
Screenshot: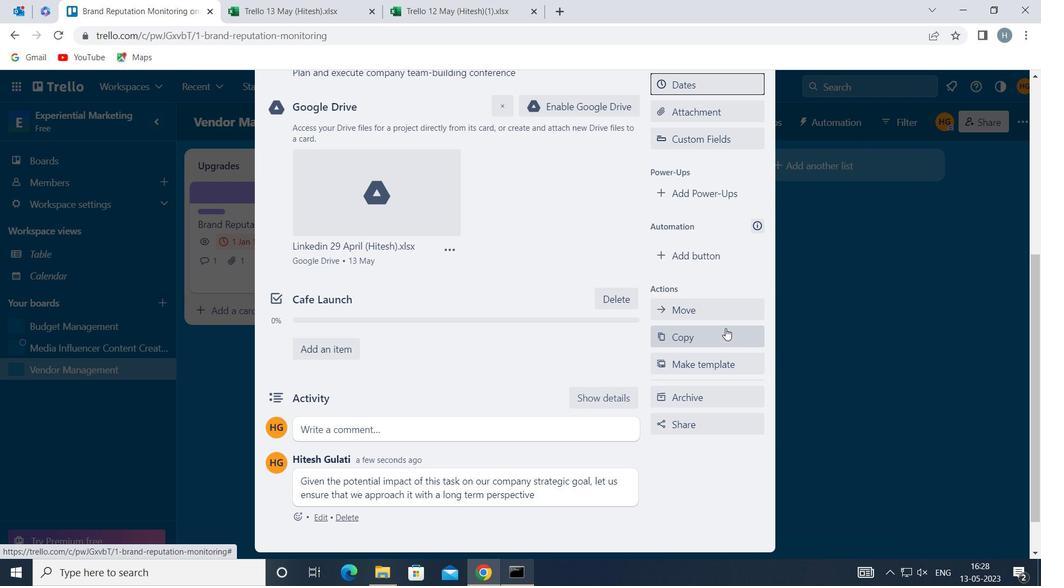 
